 Task: For heading Use Caveat with light red berry 1 colour & Underline.  font size for heading18,  'Change the font style of data to'Comic Sans MS and font size to 9,  Change the alignment of both headline & data to Align center.  In the sheet  auditingSalesForecast
Action: Mouse moved to (136, 165)
Screenshot: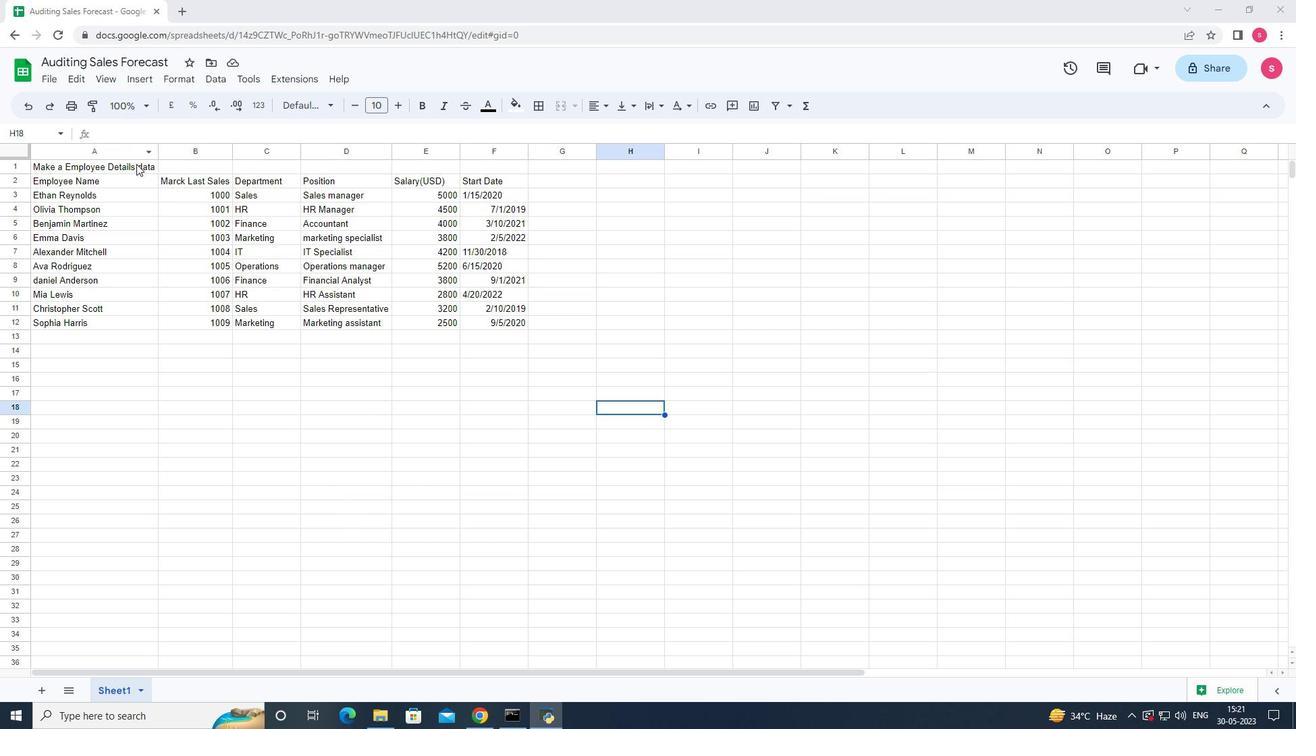 
Action: Mouse pressed left at (136, 165)
Screenshot: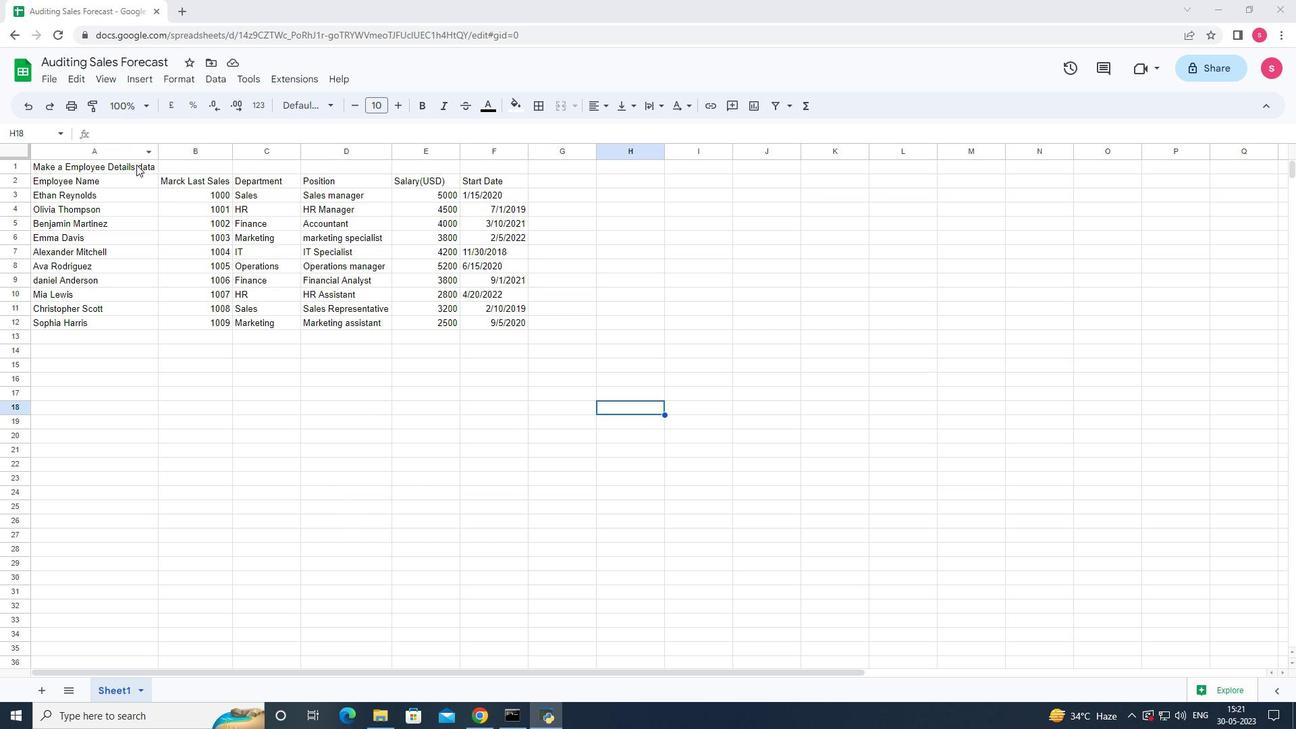 
Action: Mouse moved to (327, 102)
Screenshot: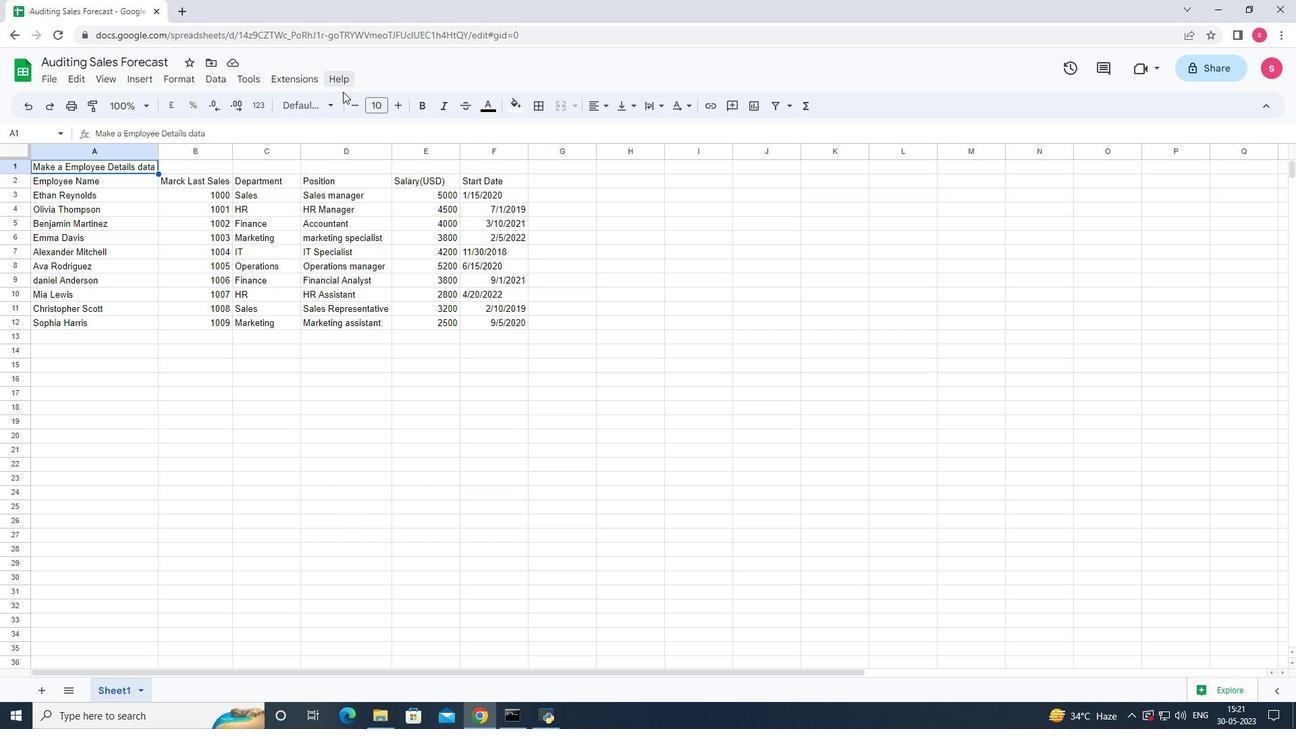 
Action: Mouse pressed left at (327, 102)
Screenshot: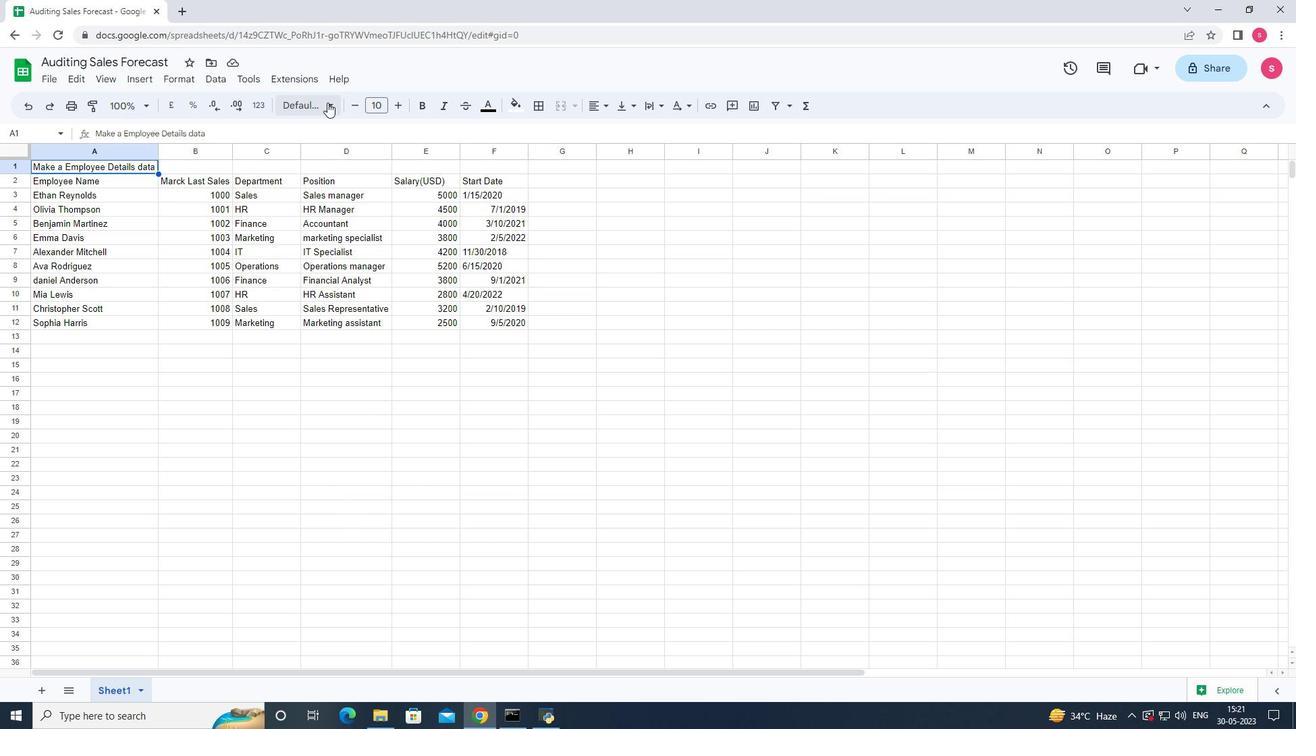 
Action: Mouse moved to (330, 413)
Screenshot: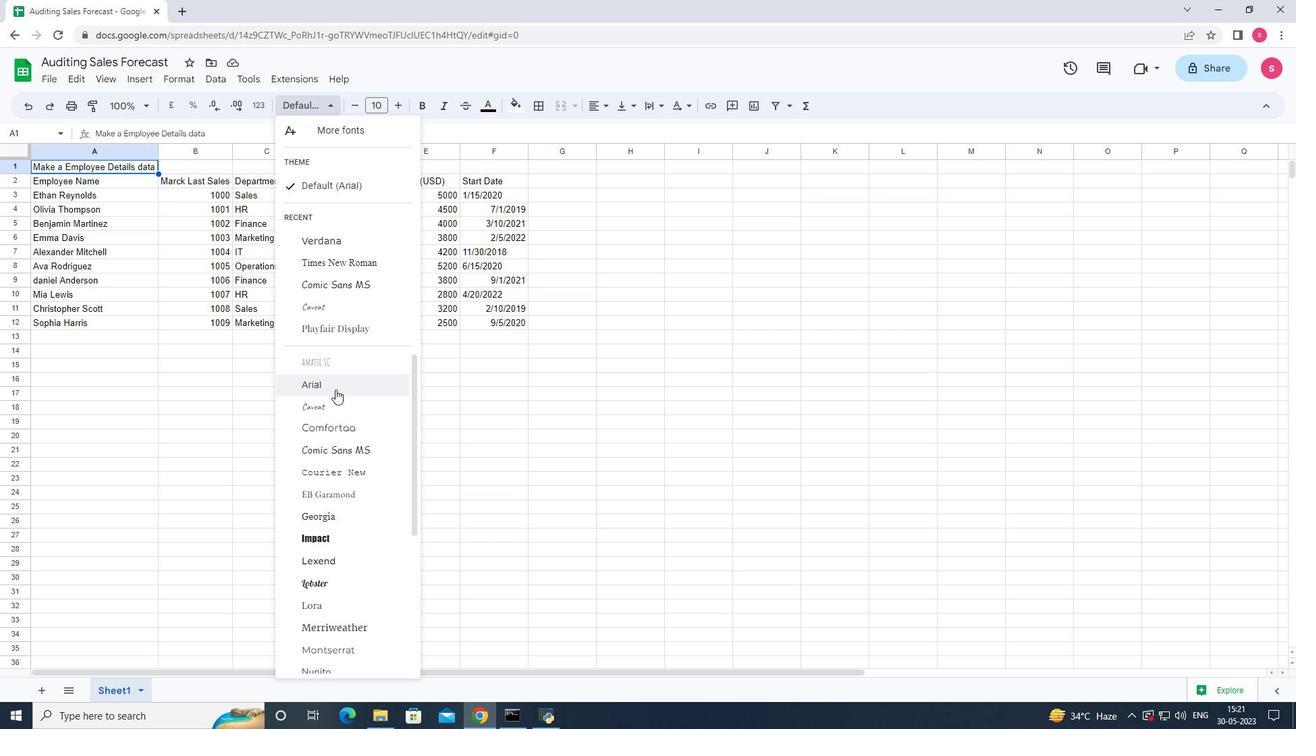 
Action: Mouse pressed left at (330, 413)
Screenshot: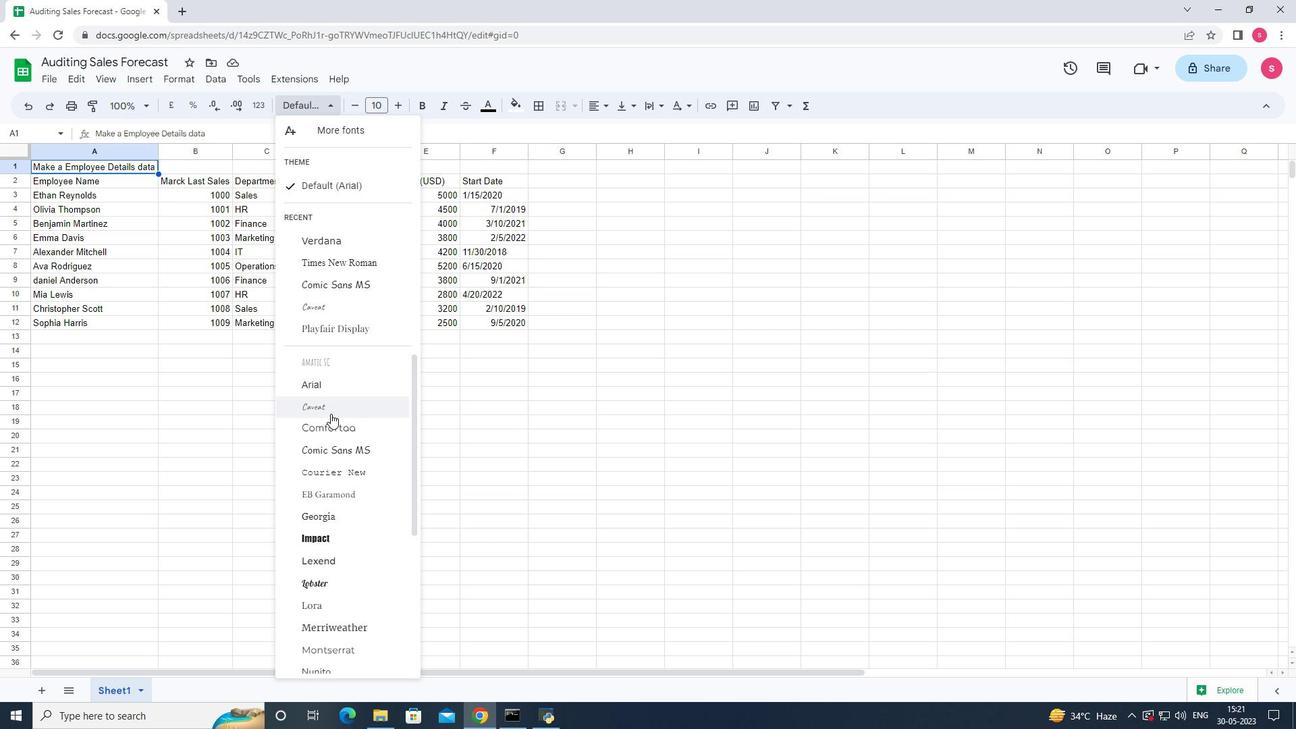 
Action: Mouse moved to (490, 109)
Screenshot: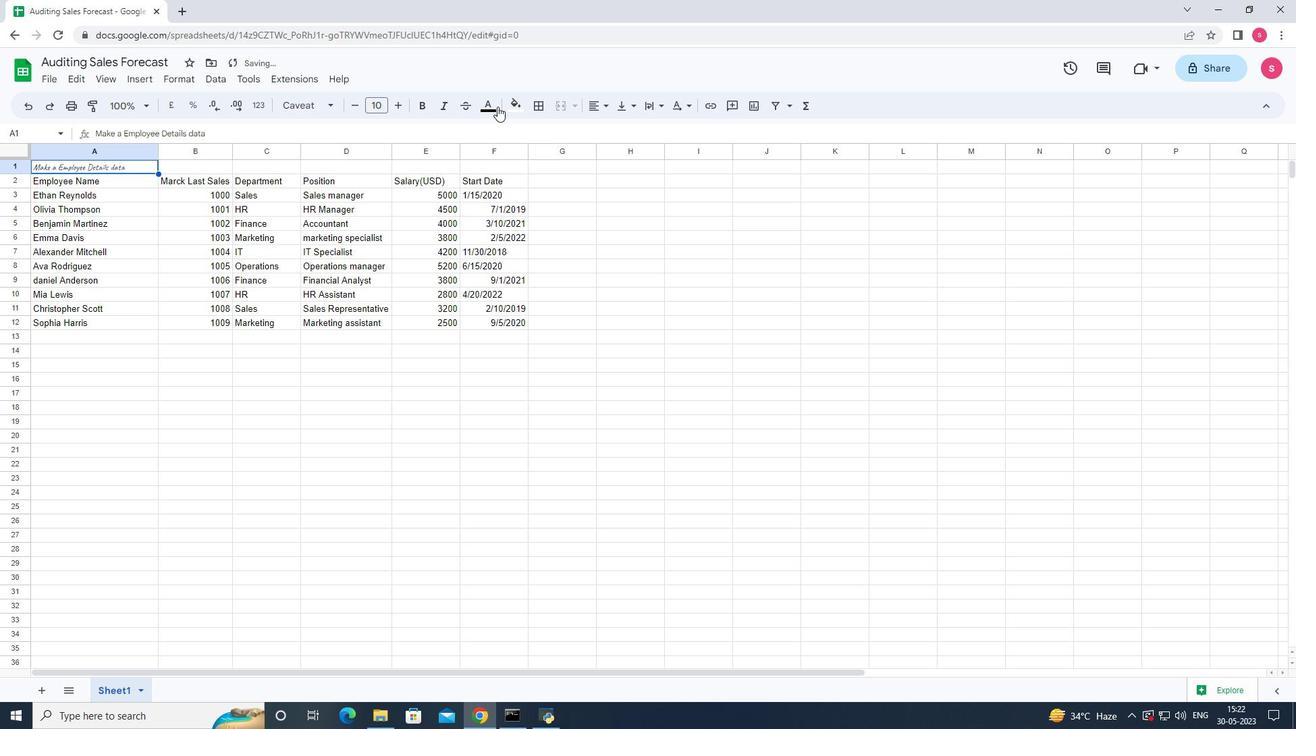 
Action: Mouse pressed left at (490, 109)
Screenshot: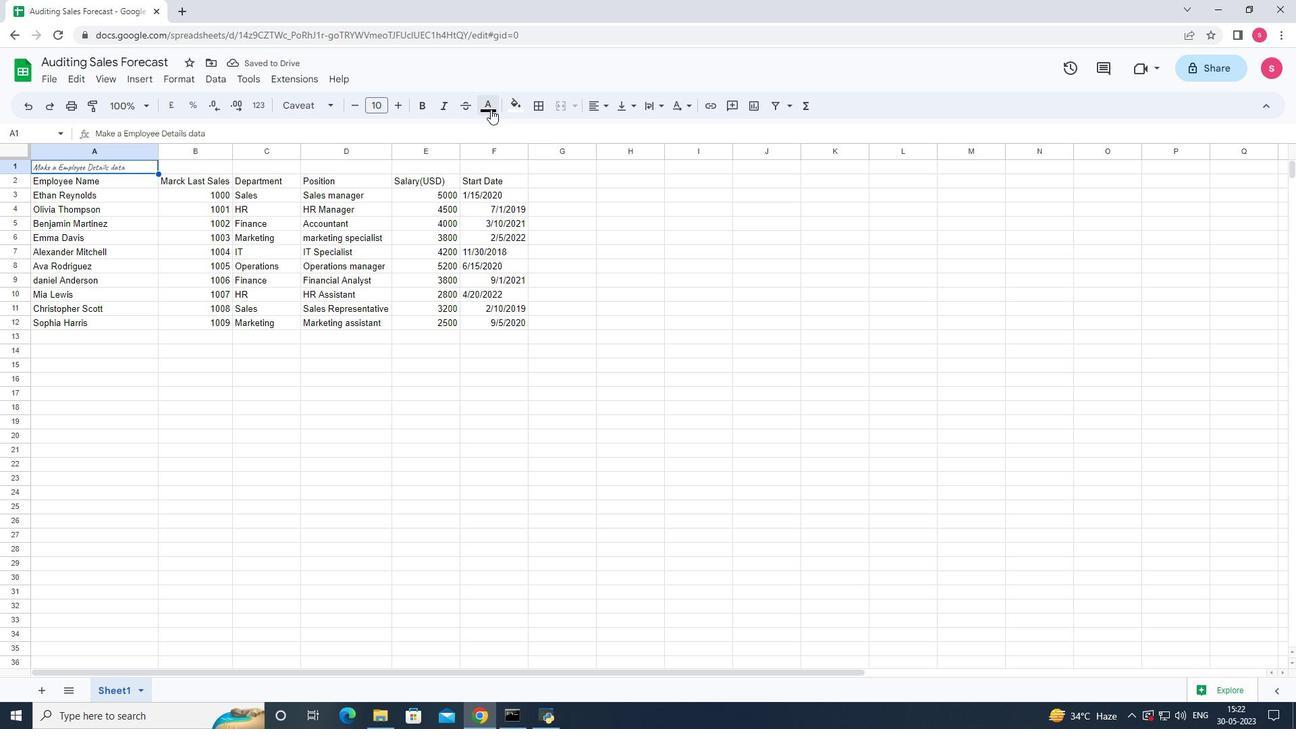 
Action: Mouse moved to (492, 212)
Screenshot: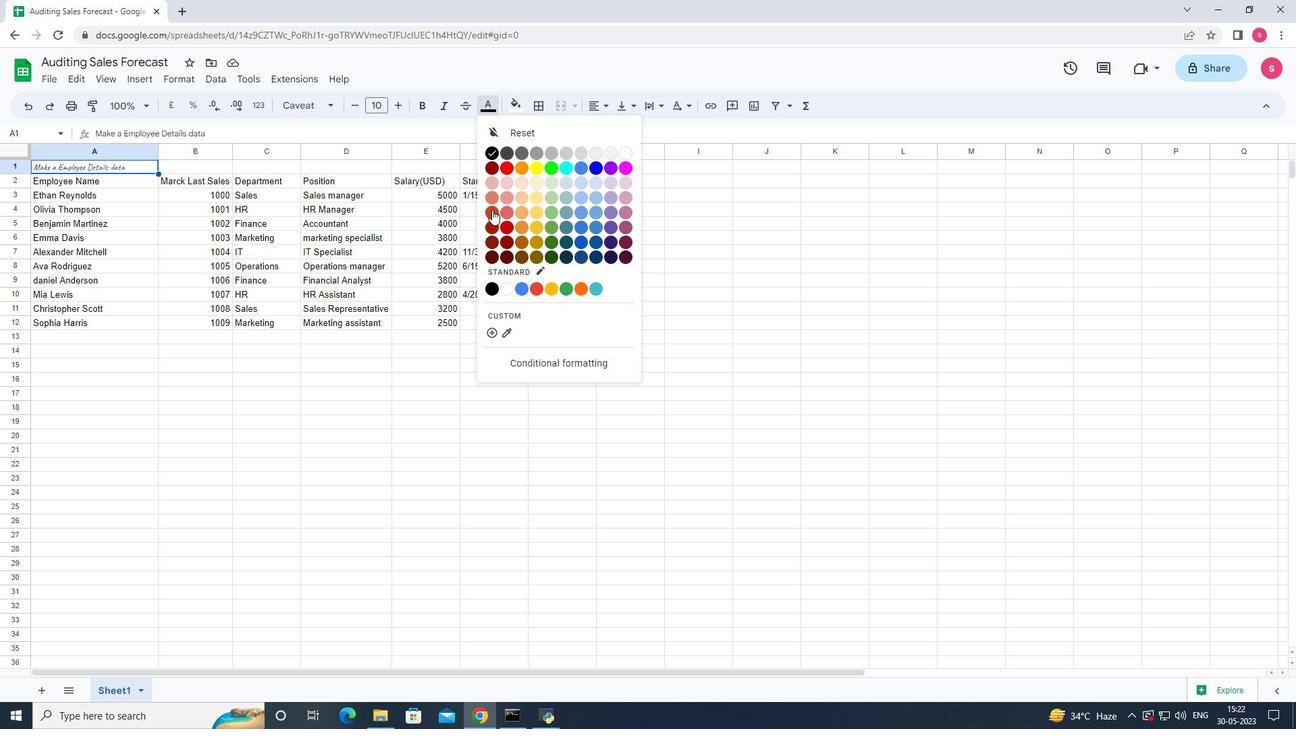
Action: Mouse pressed left at (492, 212)
Screenshot: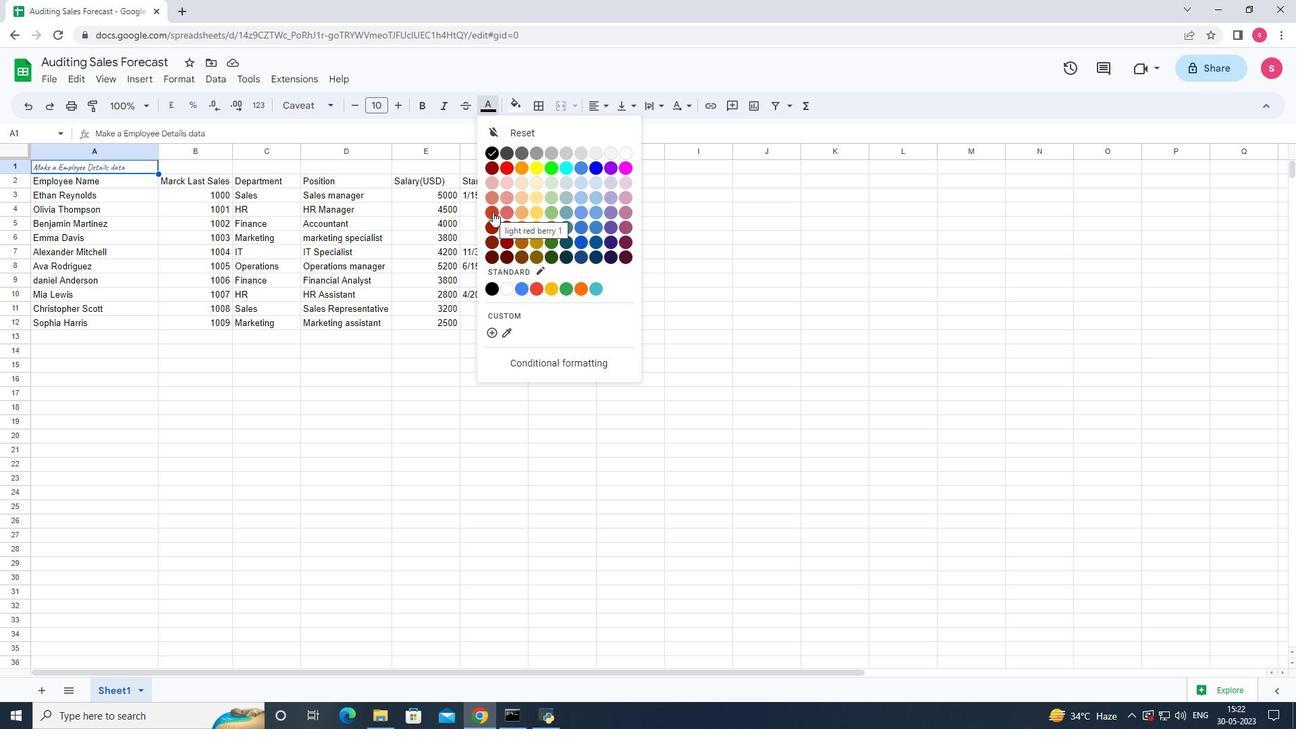 
Action: Mouse moved to (192, 72)
Screenshot: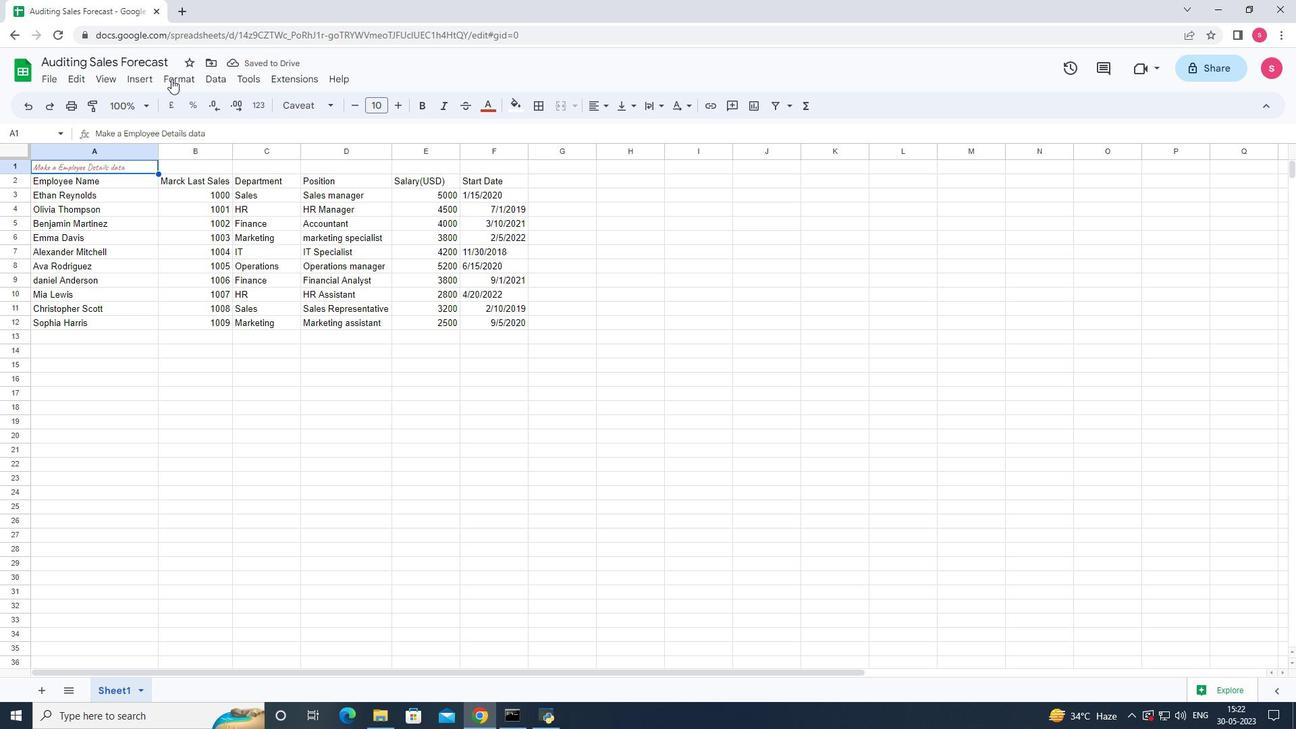 
Action: Mouse pressed left at (192, 72)
Screenshot: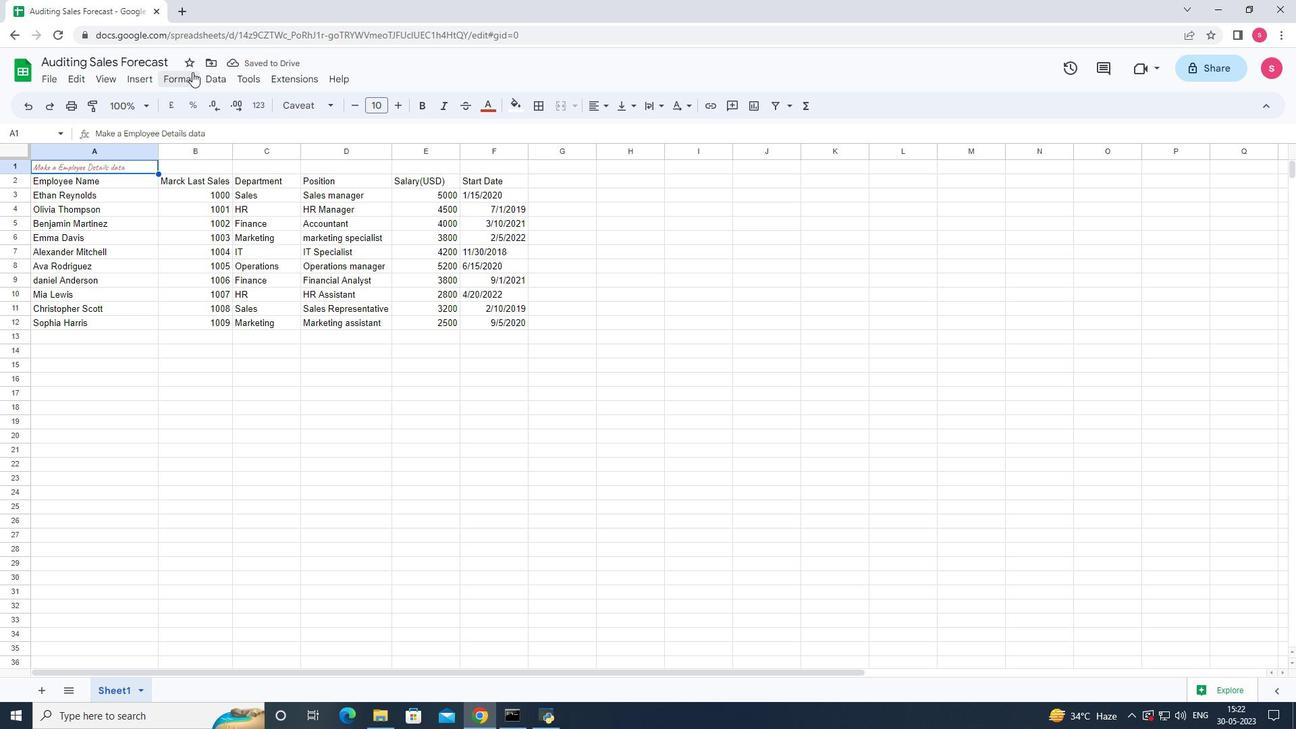 
Action: Mouse moved to (191, 151)
Screenshot: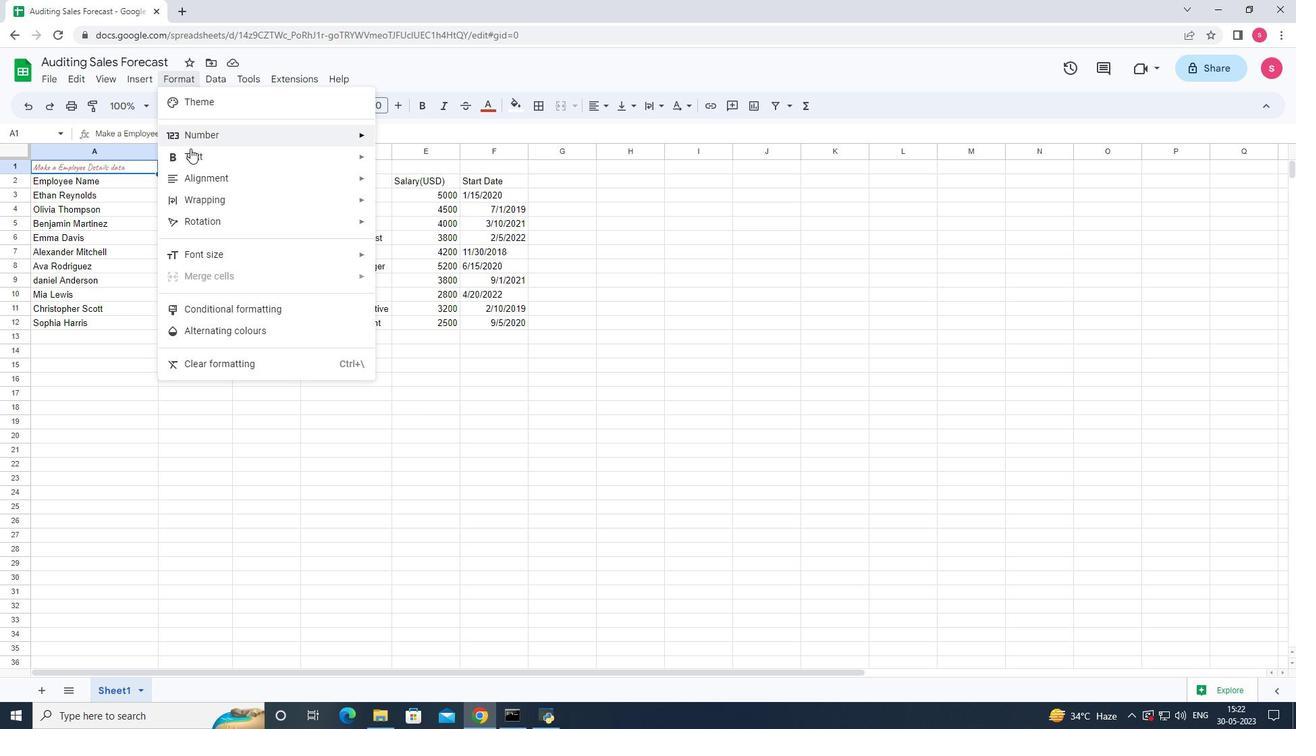 
Action: Mouse pressed left at (191, 151)
Screenshot: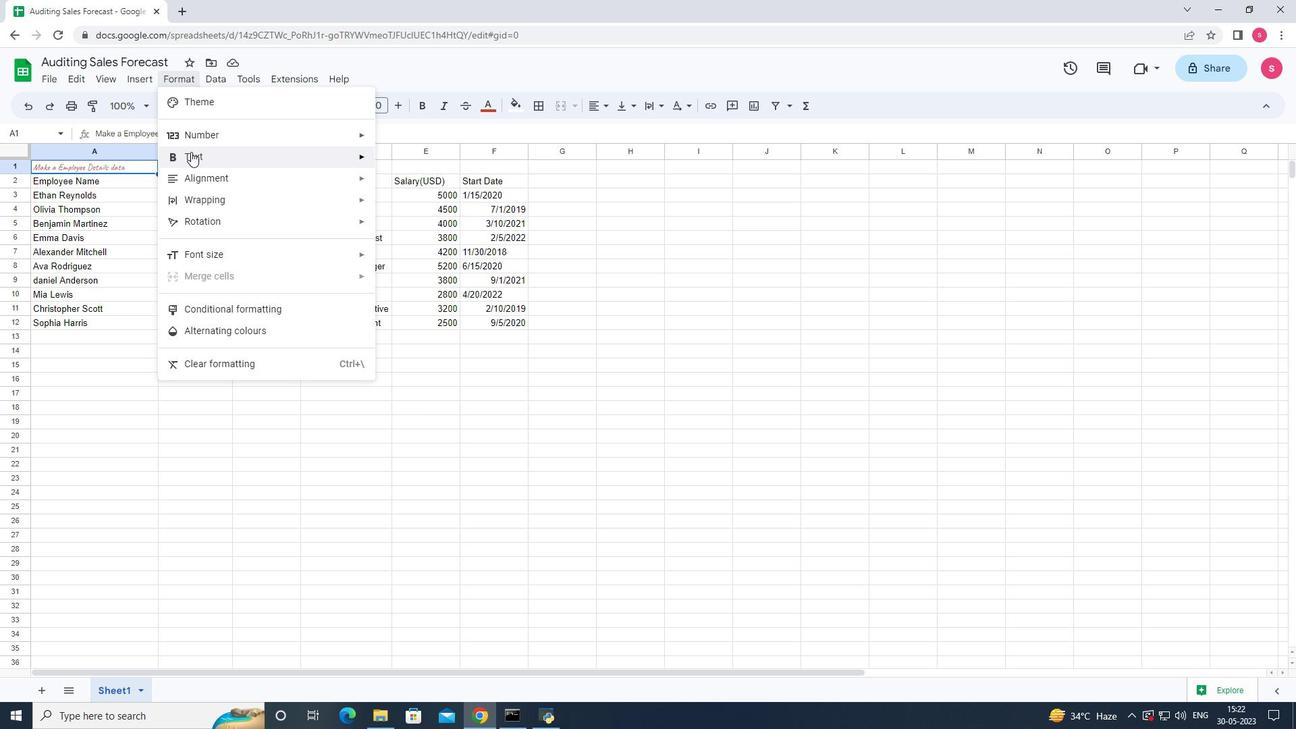 
Action: Mouse moved to (439, 205)
Screenshot: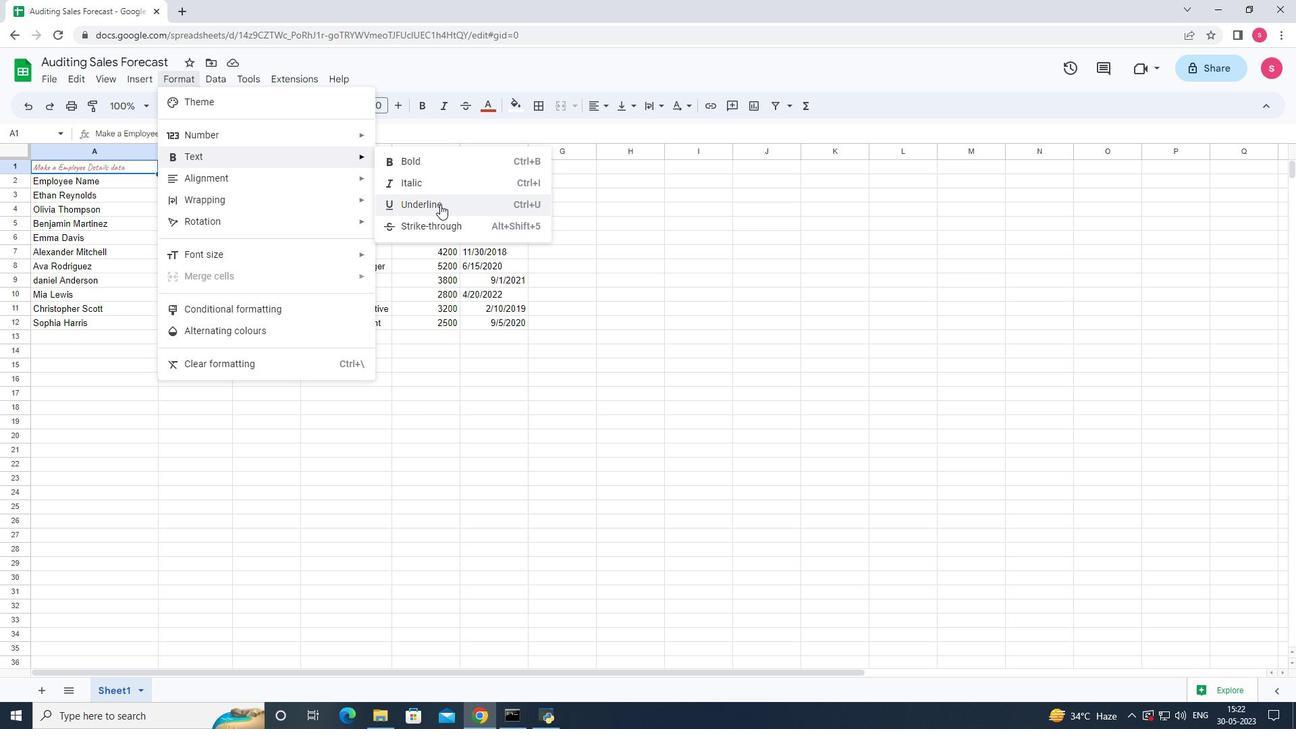 
Action: Mouse pressed left at (439, 205)
Screenshot: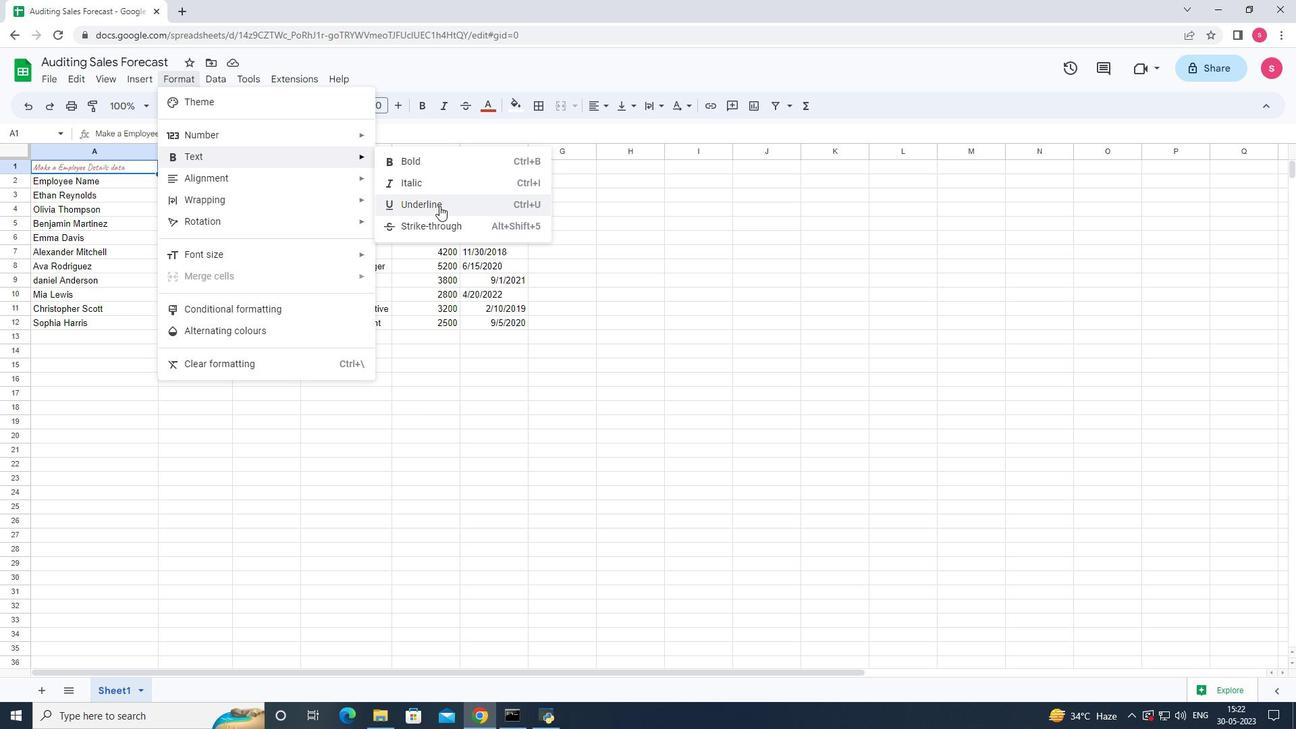 
Action: Mouse moved to (398, 108)
Screenshot: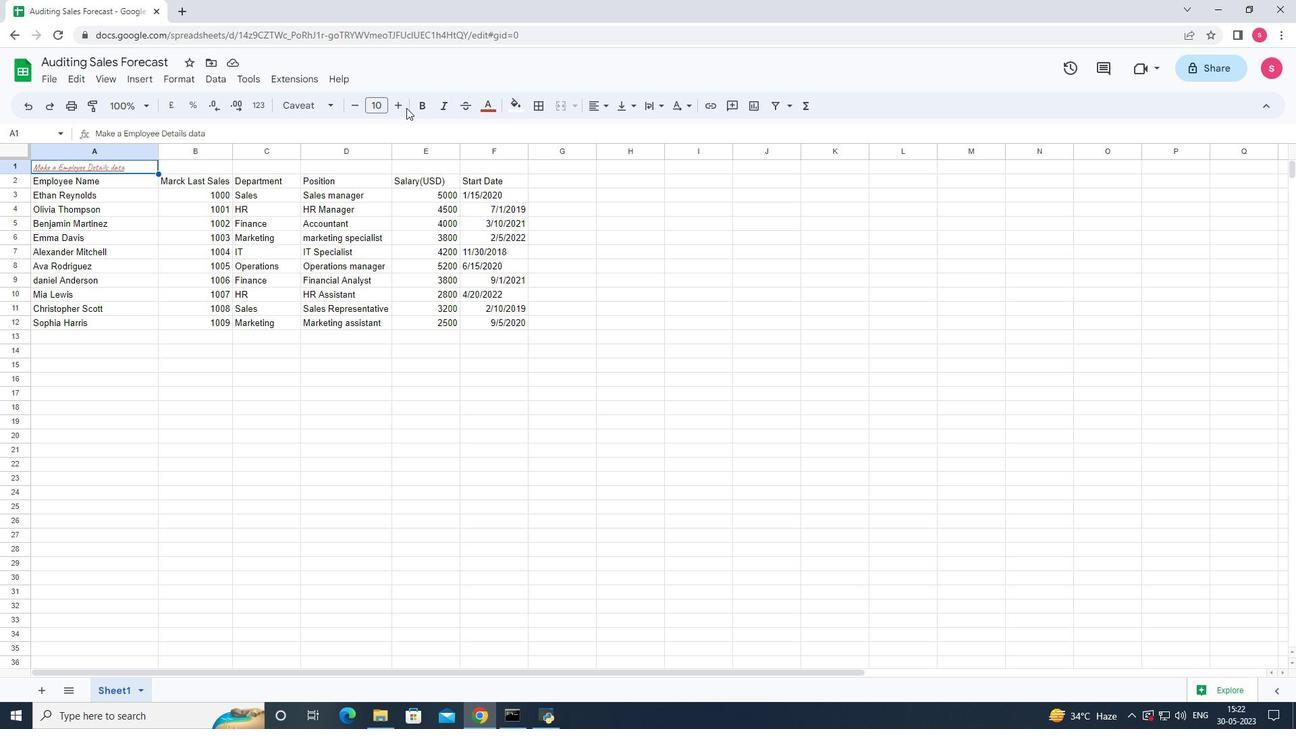 
Action: Mouse pressed left at (398, 108)
Screenshot: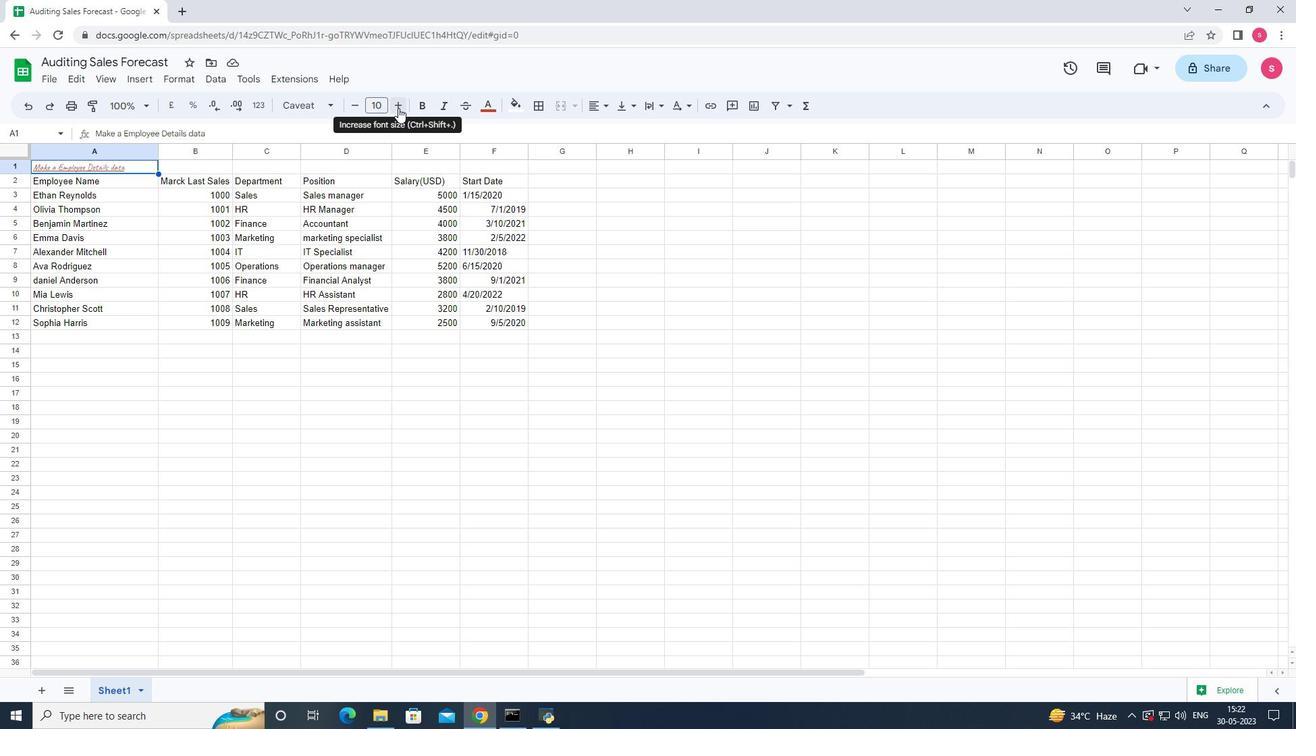 
Action: Mouse pressed left at (398, 108)
Screenshot: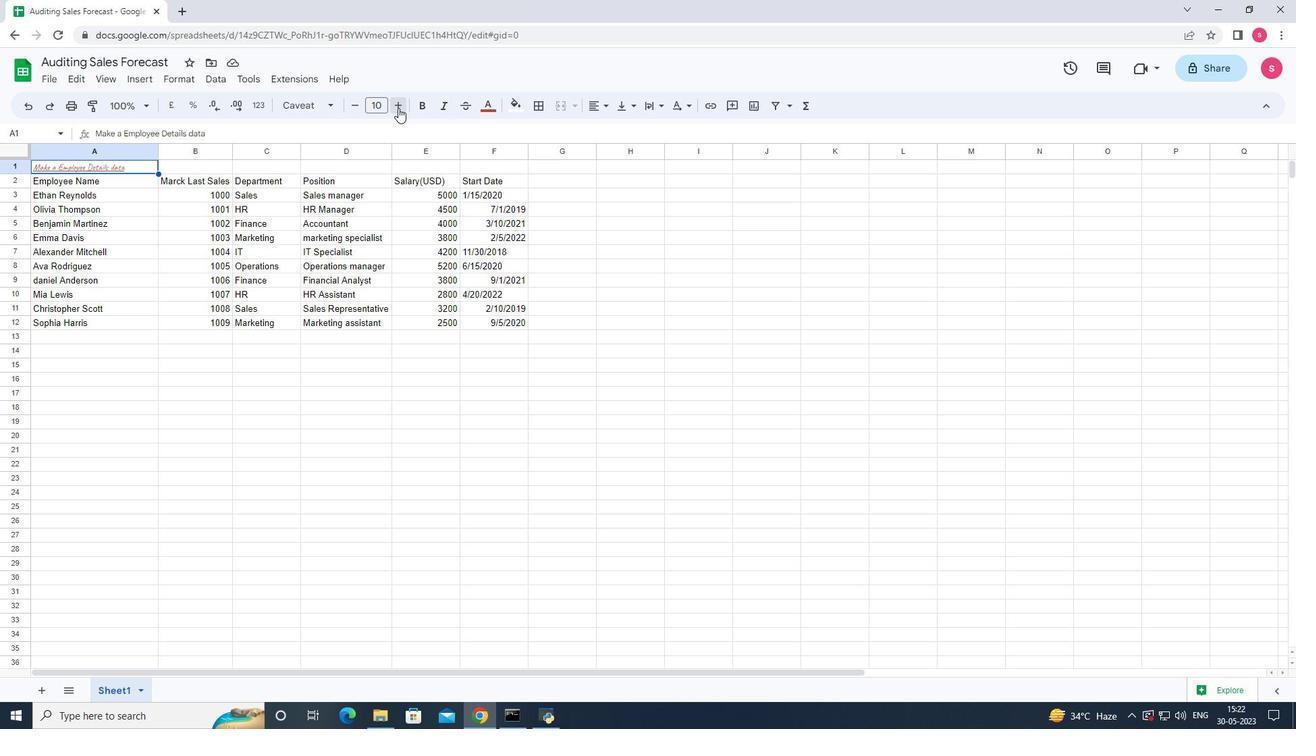
Action: Mouse pressed left at (398, 108)
Screenshot: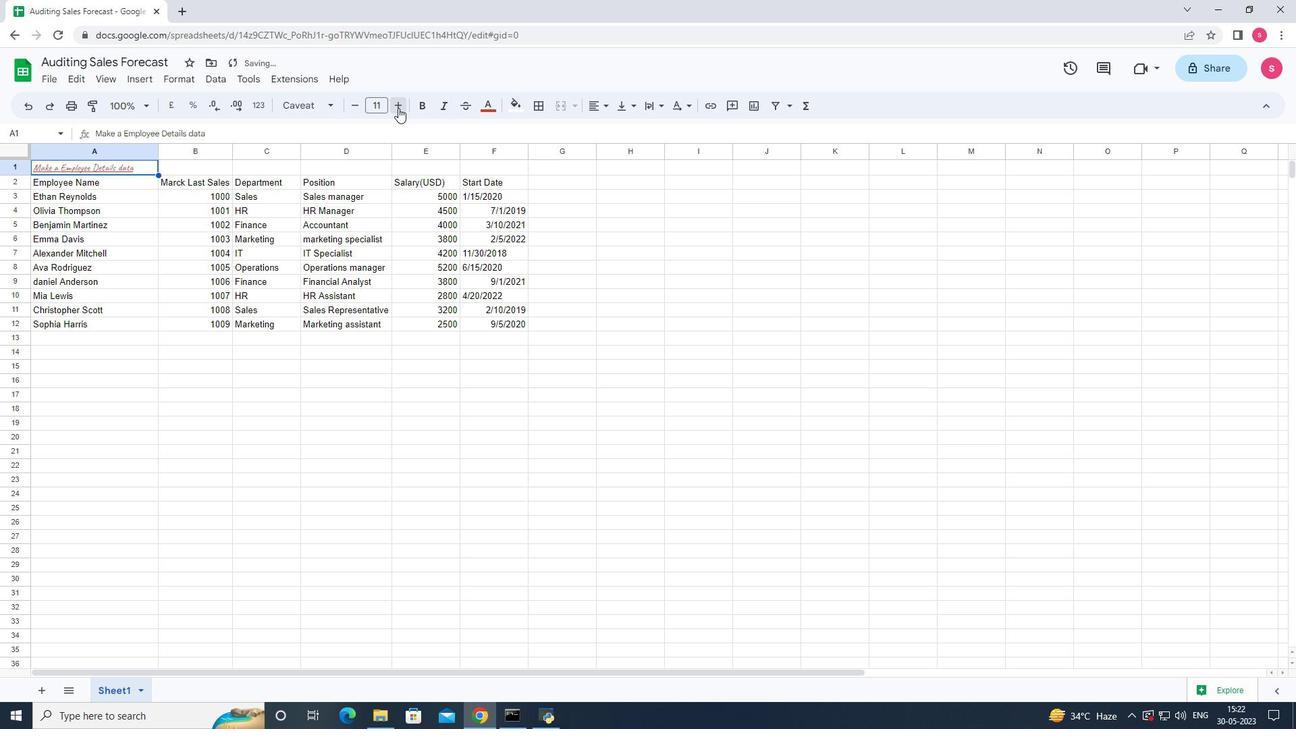 
Action: Mouse pressed left at (398, 108)
Screenshot: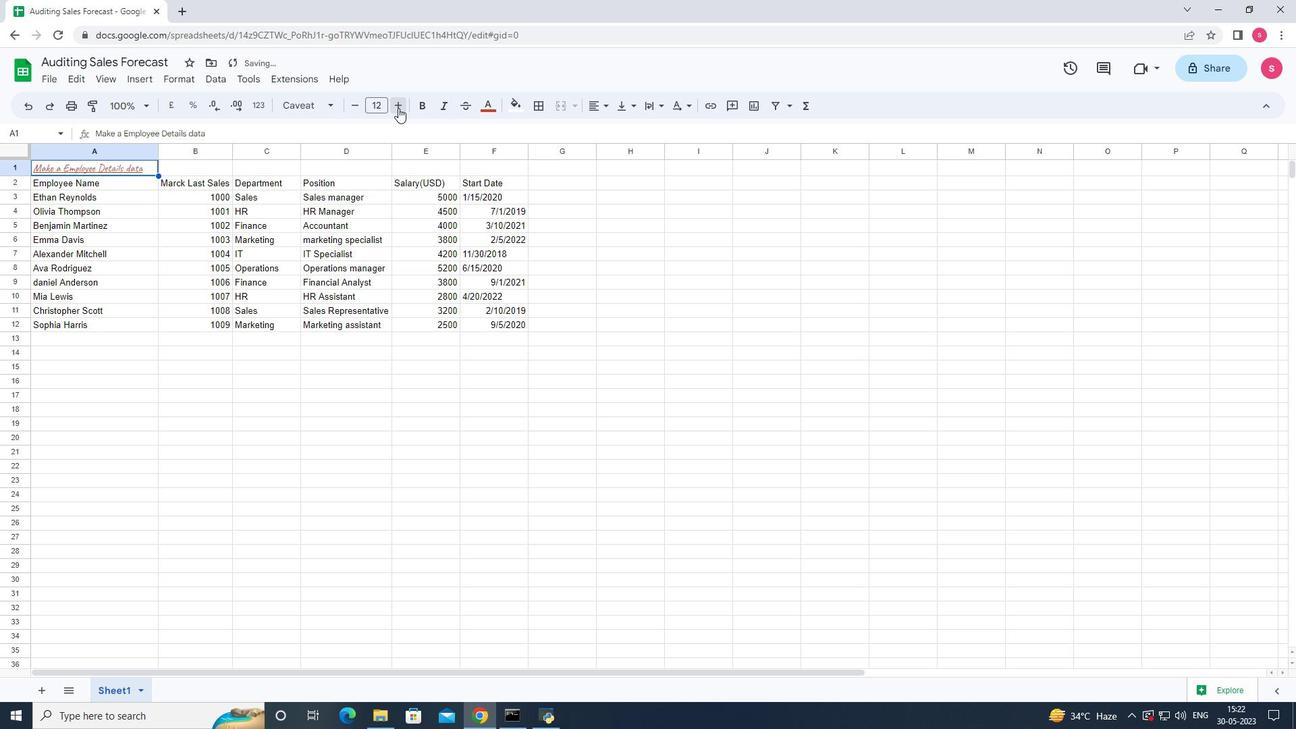 
Action: Mouse pressed left at (398, 108)
Screenshot: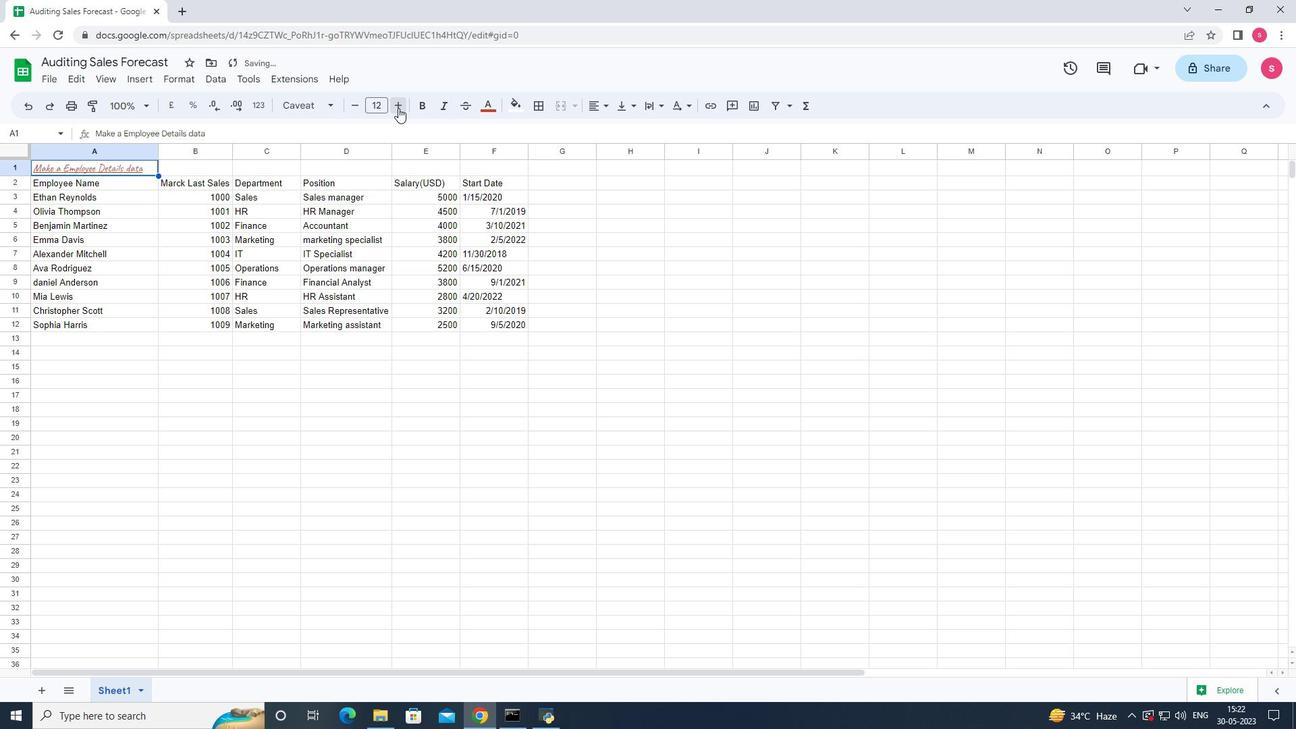 
Action: Mouse pressed left at (398, 108)
Screenshot: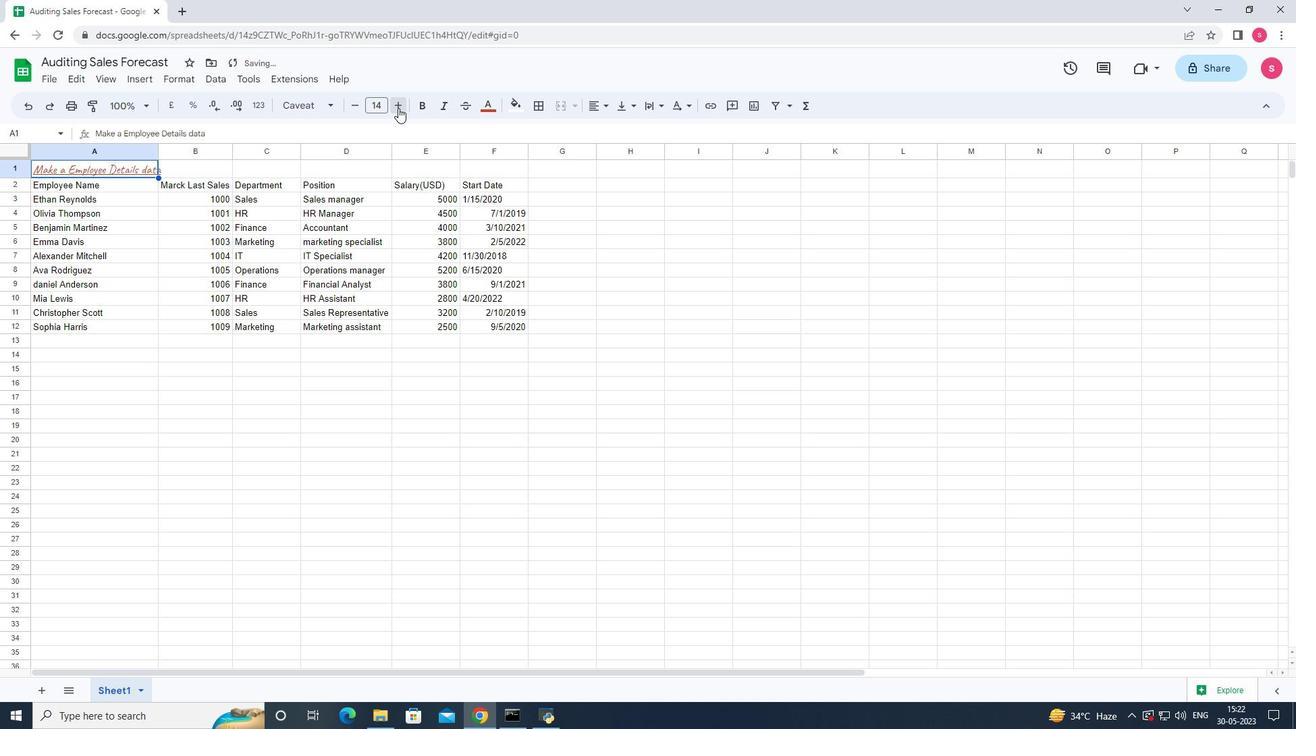 
Action: Mouse pressed left at (398, 108)
Screenshot: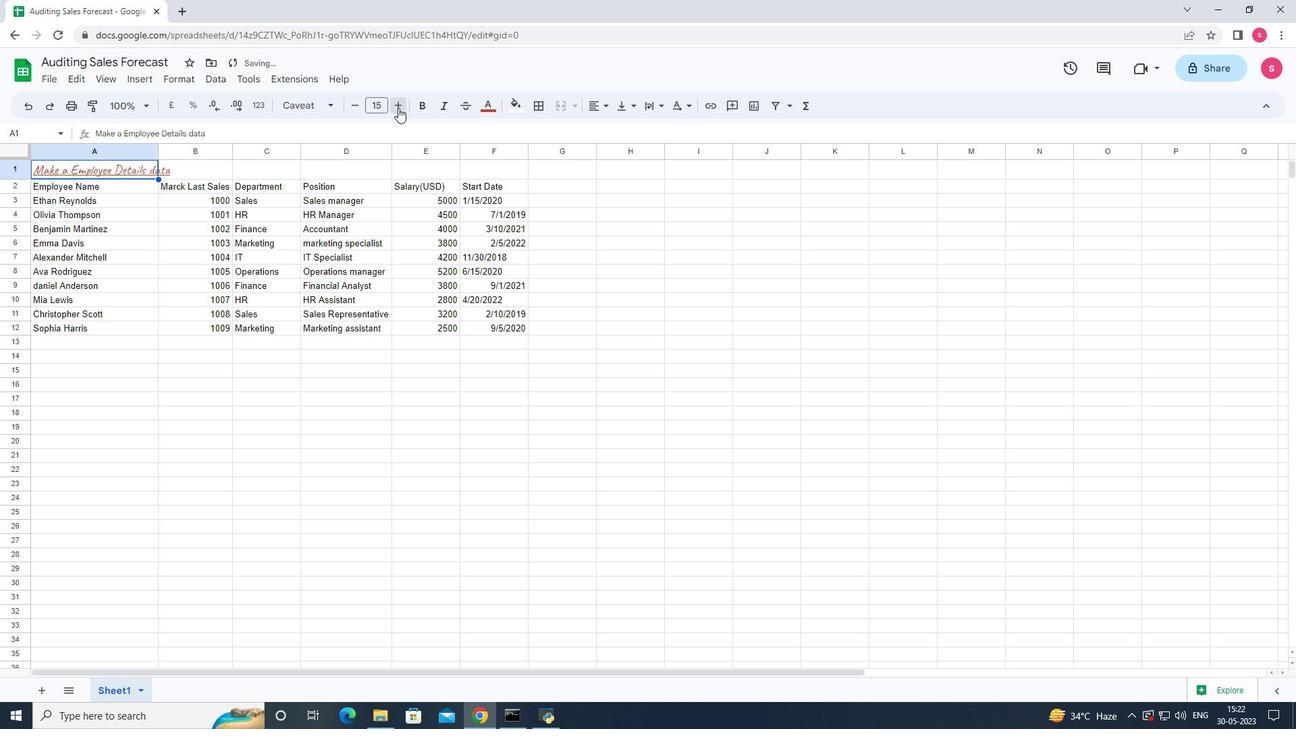 
Action: Mouse pressed left at (398, 108)
Screenshot: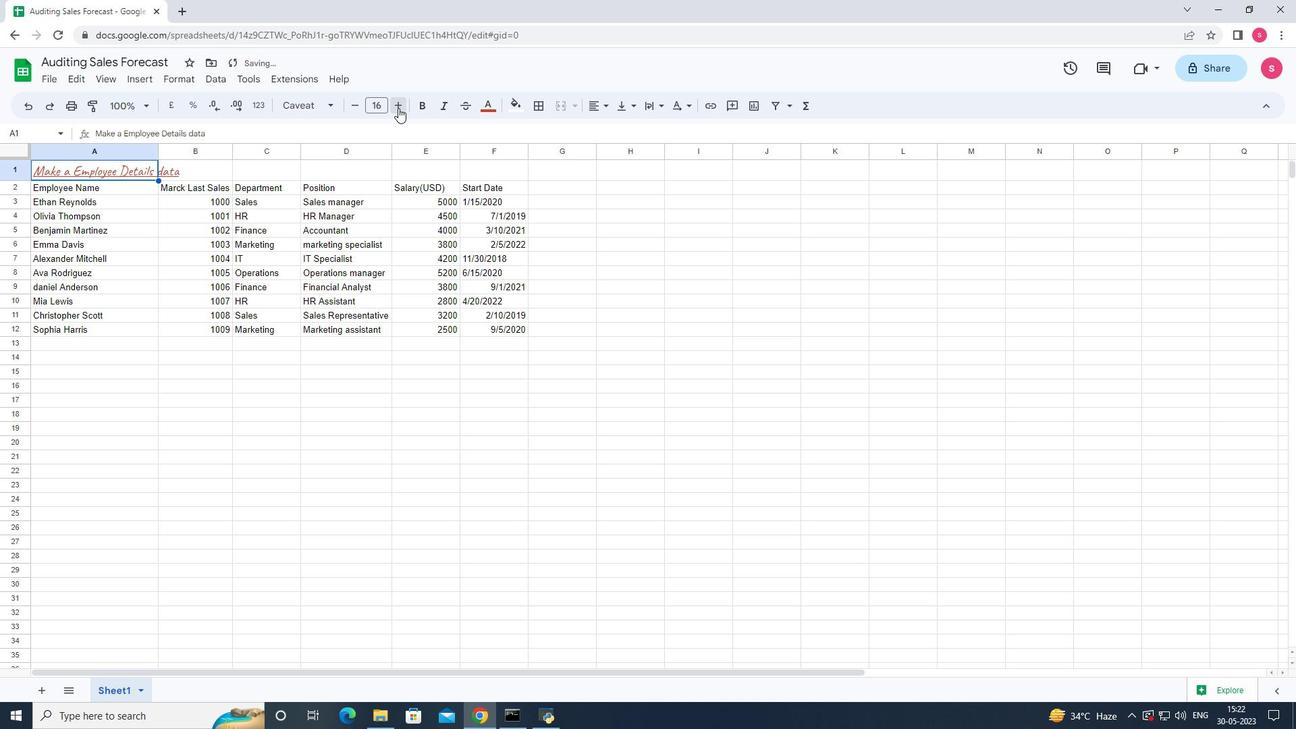 
Action: Mouse pressed left at (398, 108)
Screenshot: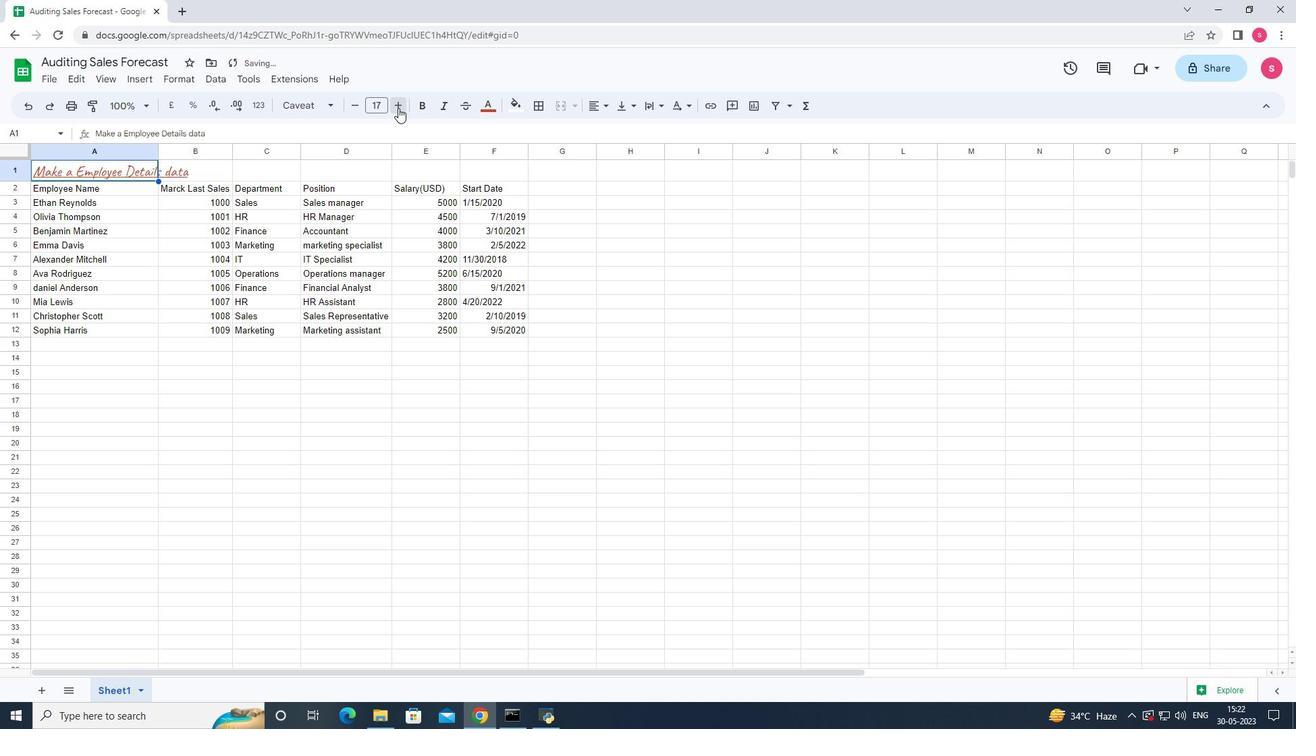 
Action: Mouse moved to (353, 111)
Screenshot: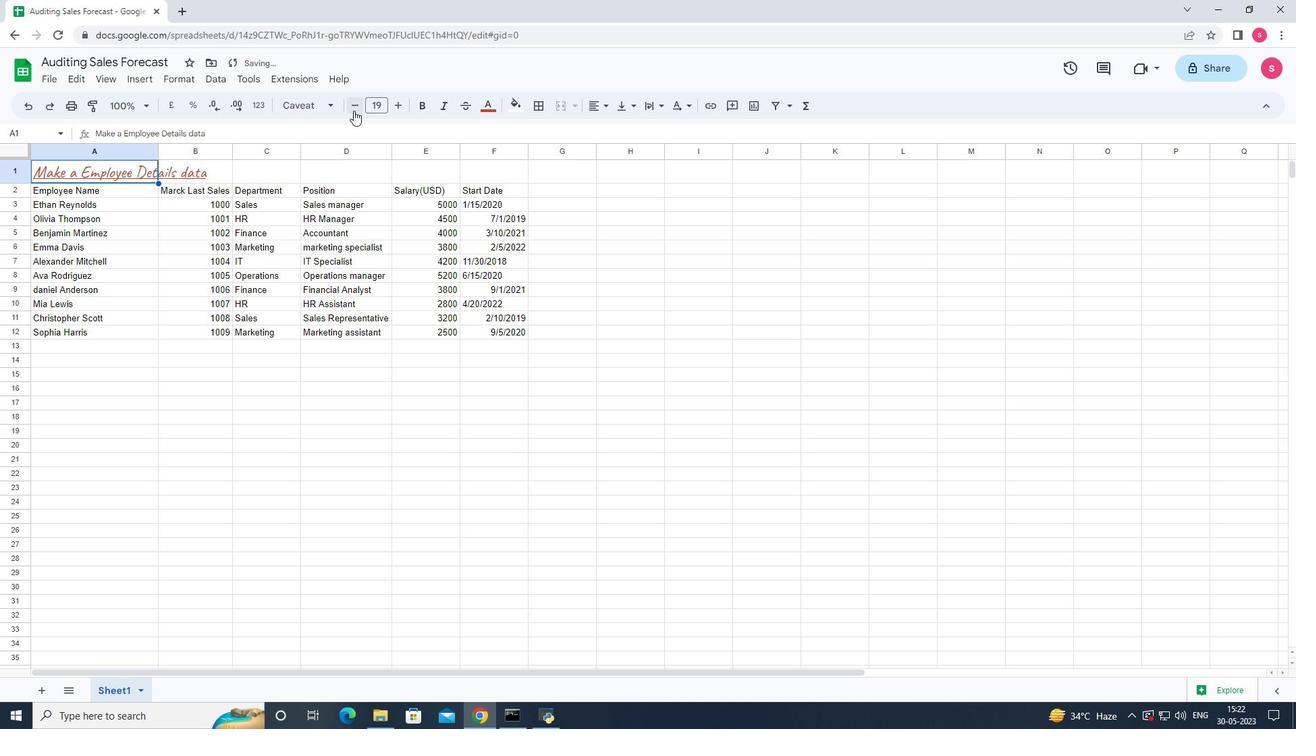 
Action: Mouse pressed left at (353, 111)
Screenshot: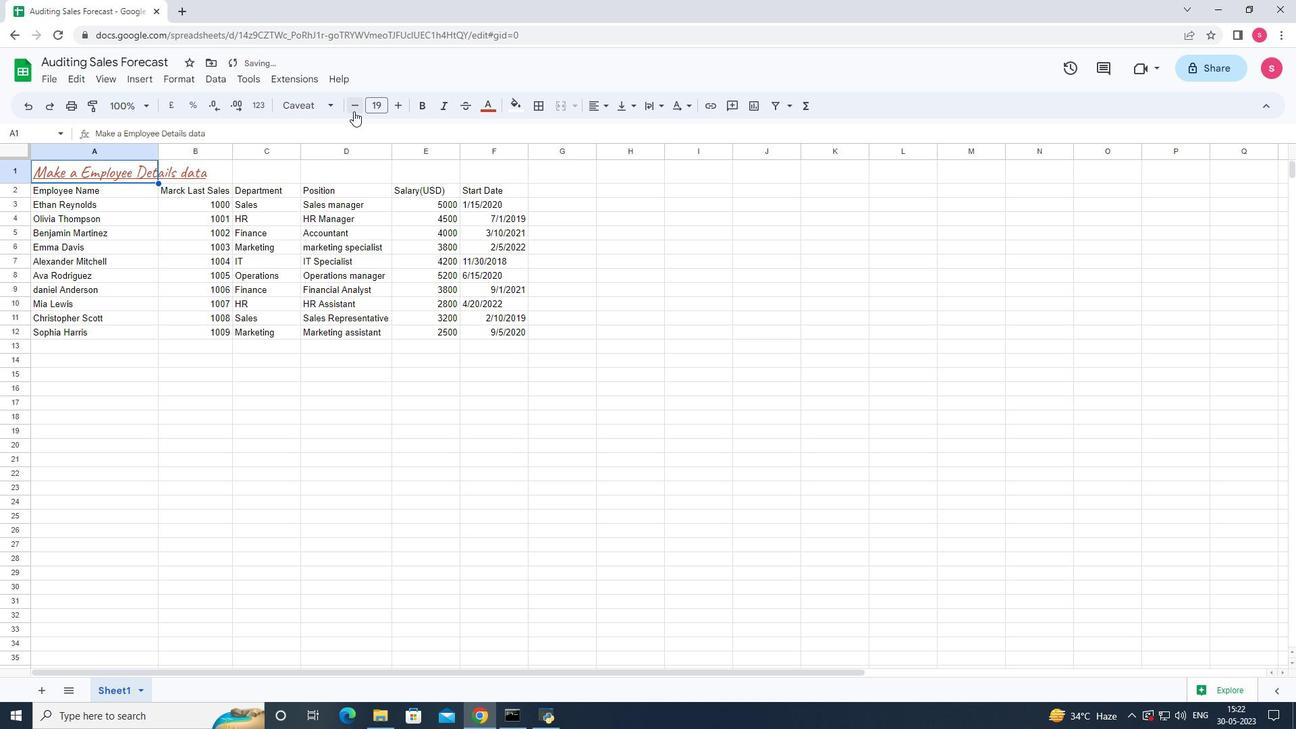 
Action: Mouse moved to (205, 216)
Screenshot: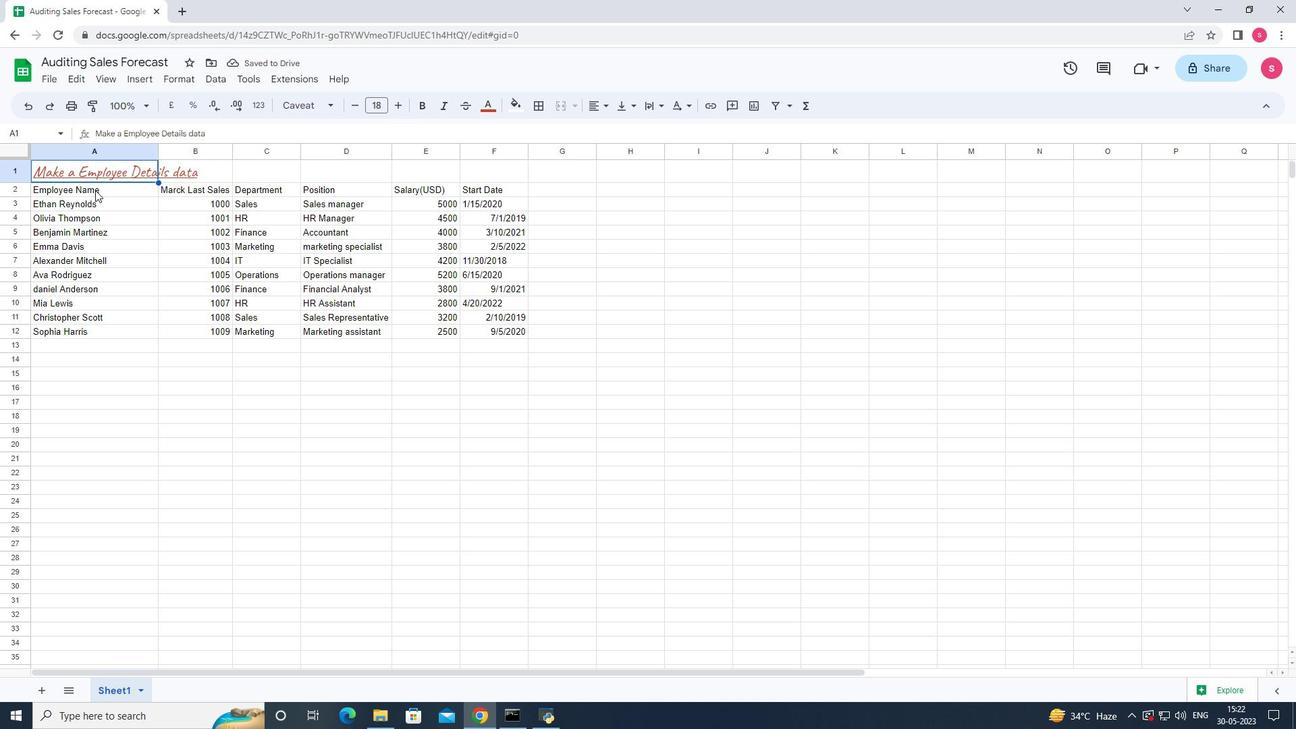 
Action: Mouse pressed left at (102, 188)
Screenshot: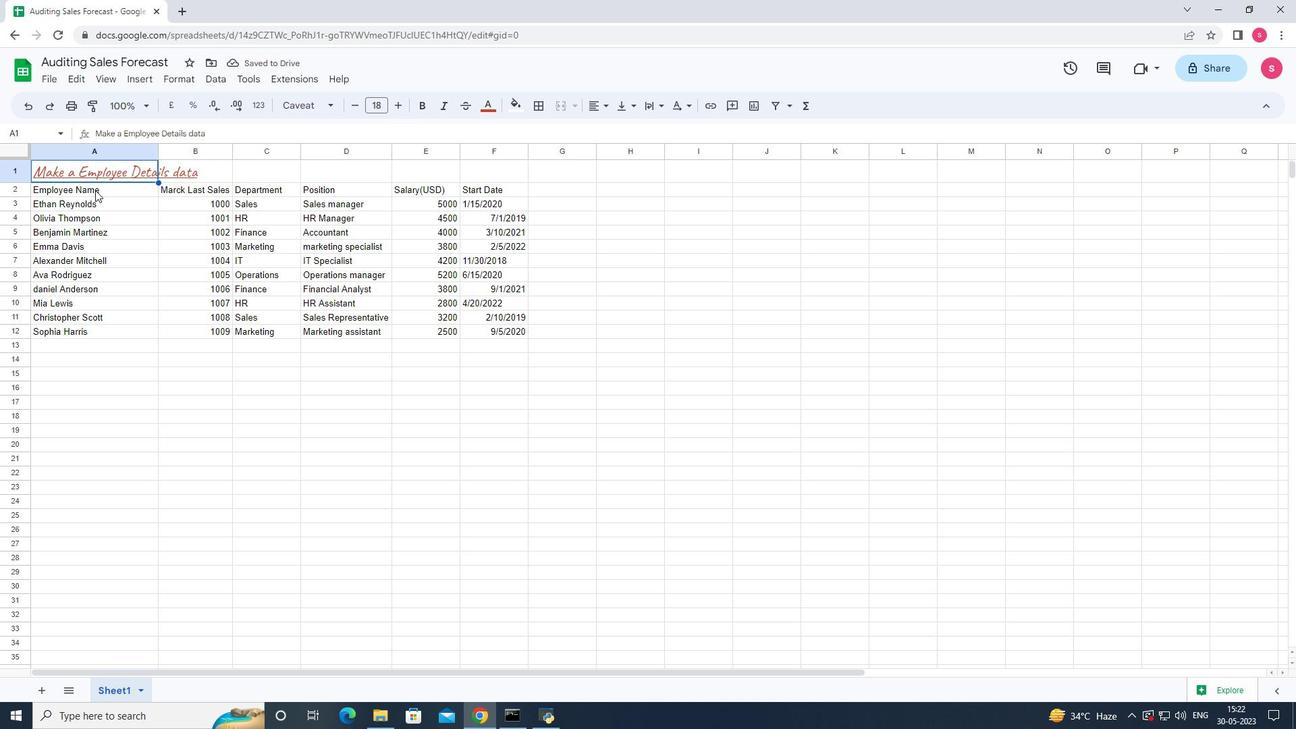 
Action: Mouse moved to (329, 103)
Screenshot: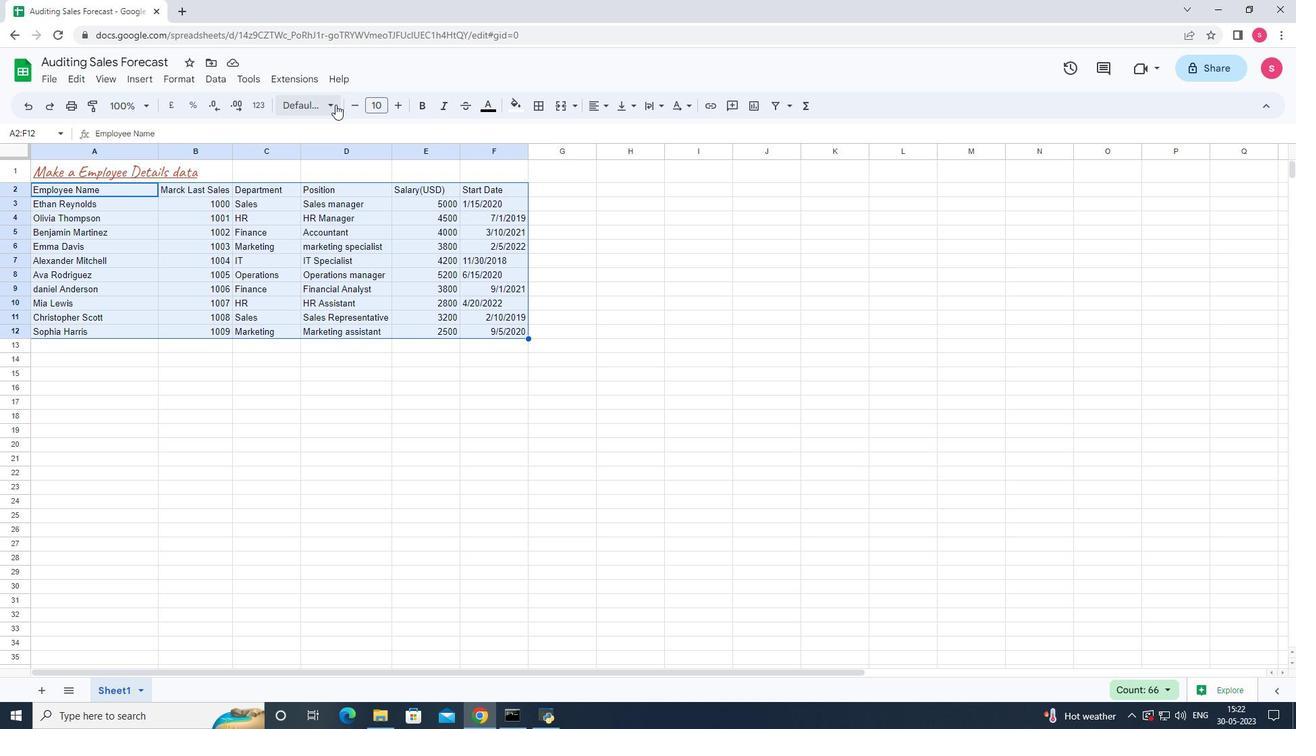 
Action: Mouse pressed left at (329, 103)
Screenshot: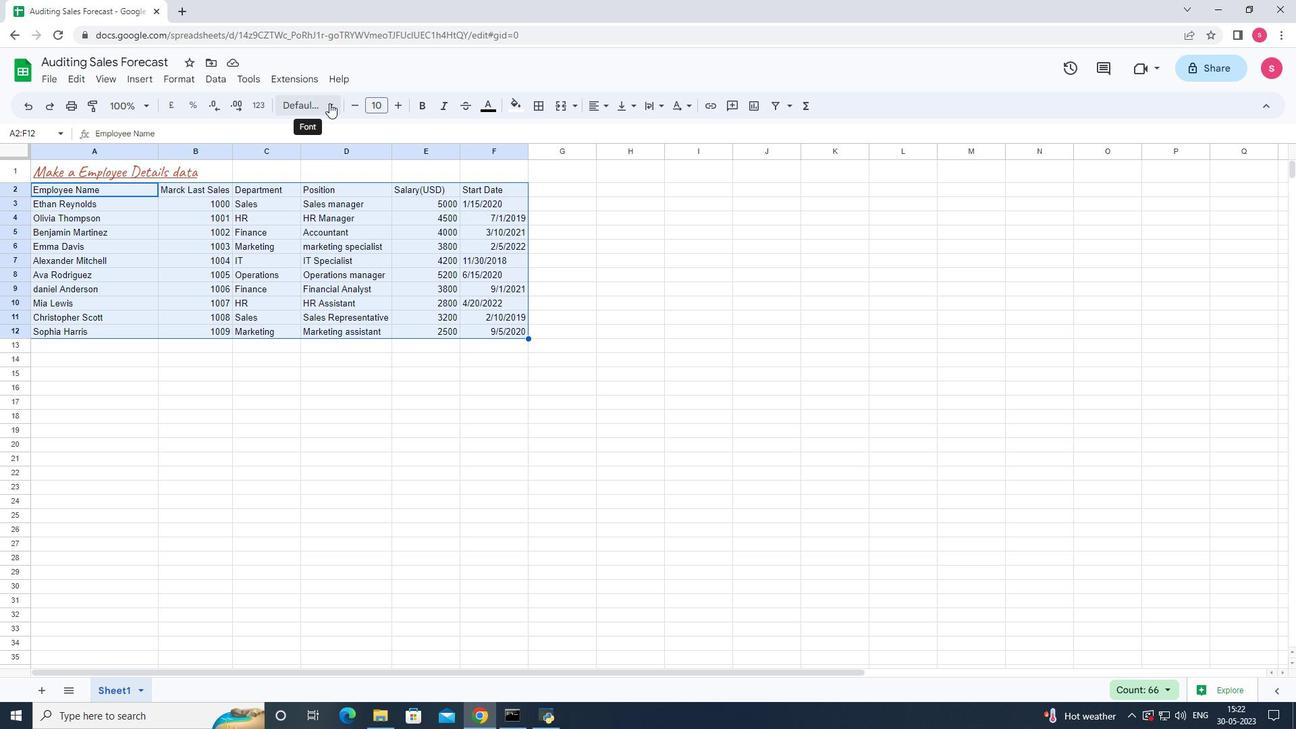 
Action: Mouse moved to (362, 451)
Screenshot: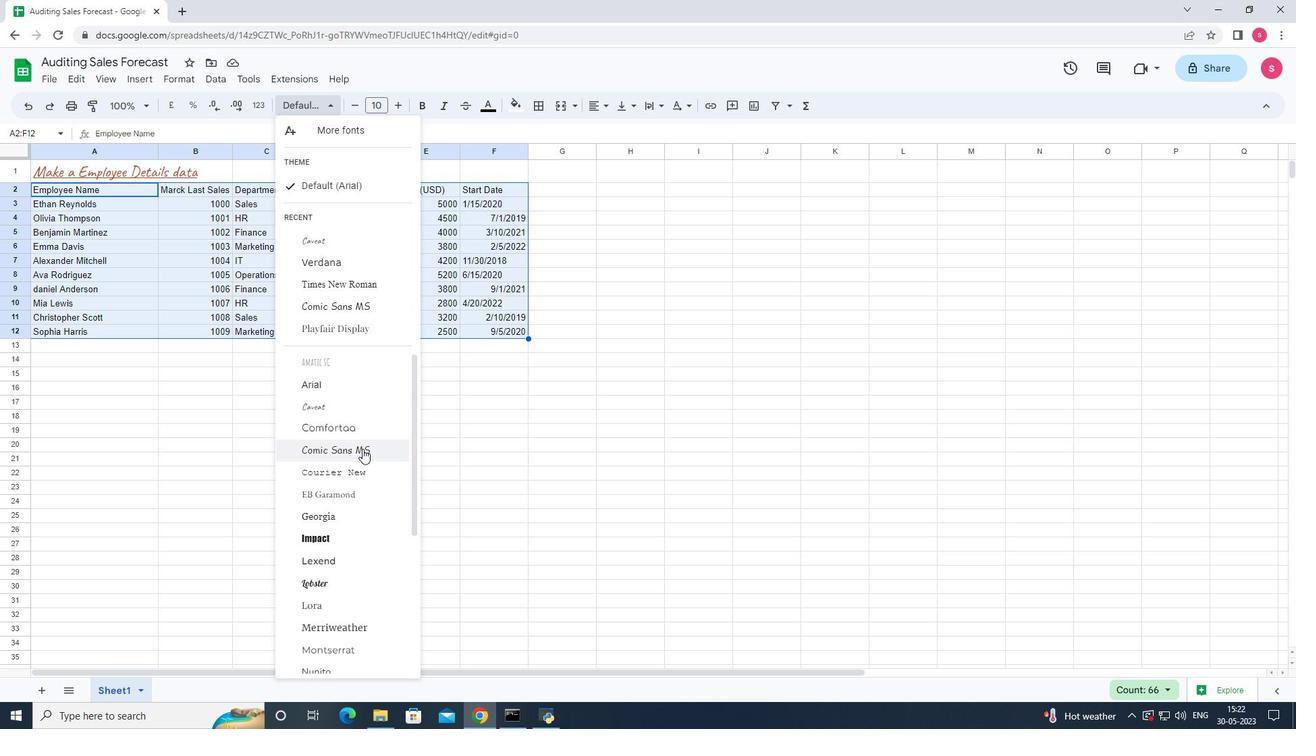 
Action: Mouse pressed left at (362, 451)
Screenshot: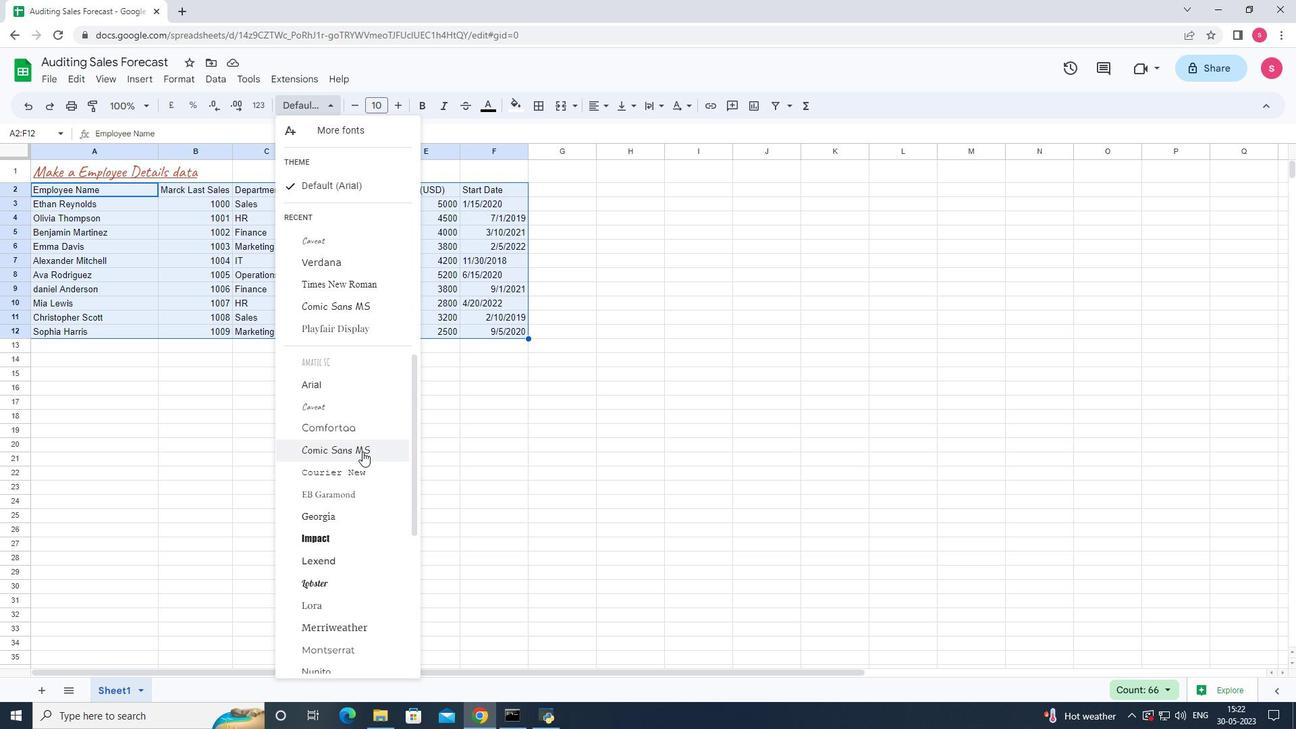 
Action: Mouse moved to (357, 106)
Screenshot: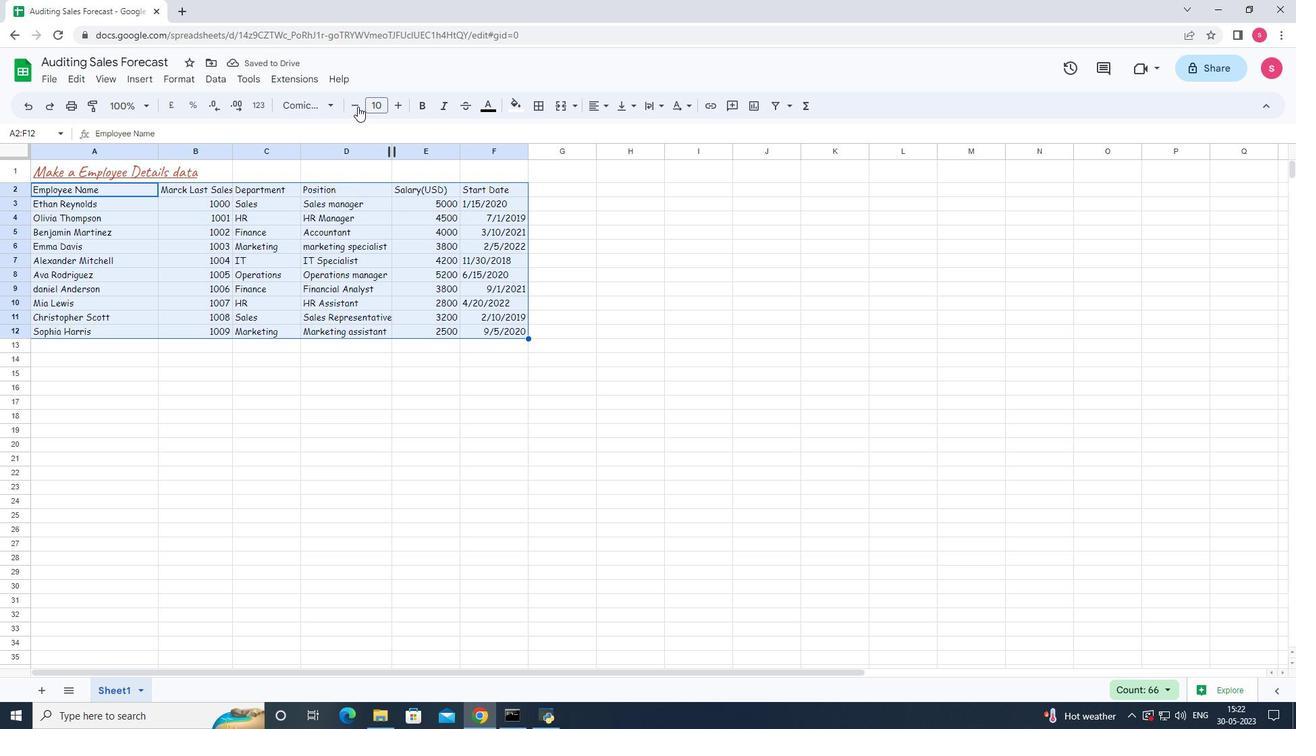 
Action: Mouse pressed left at (357, 106)
Screenshot: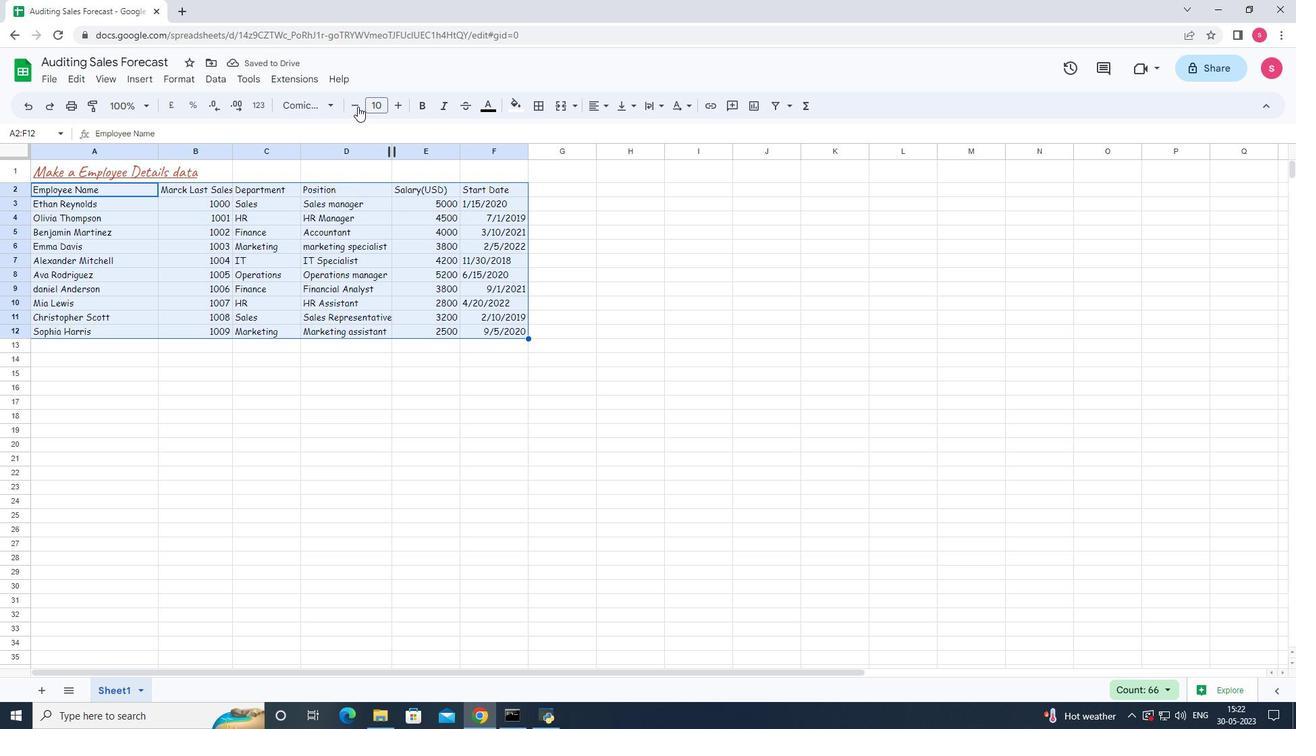 
Action: Mouse moved to (102, 169)
Screenshot: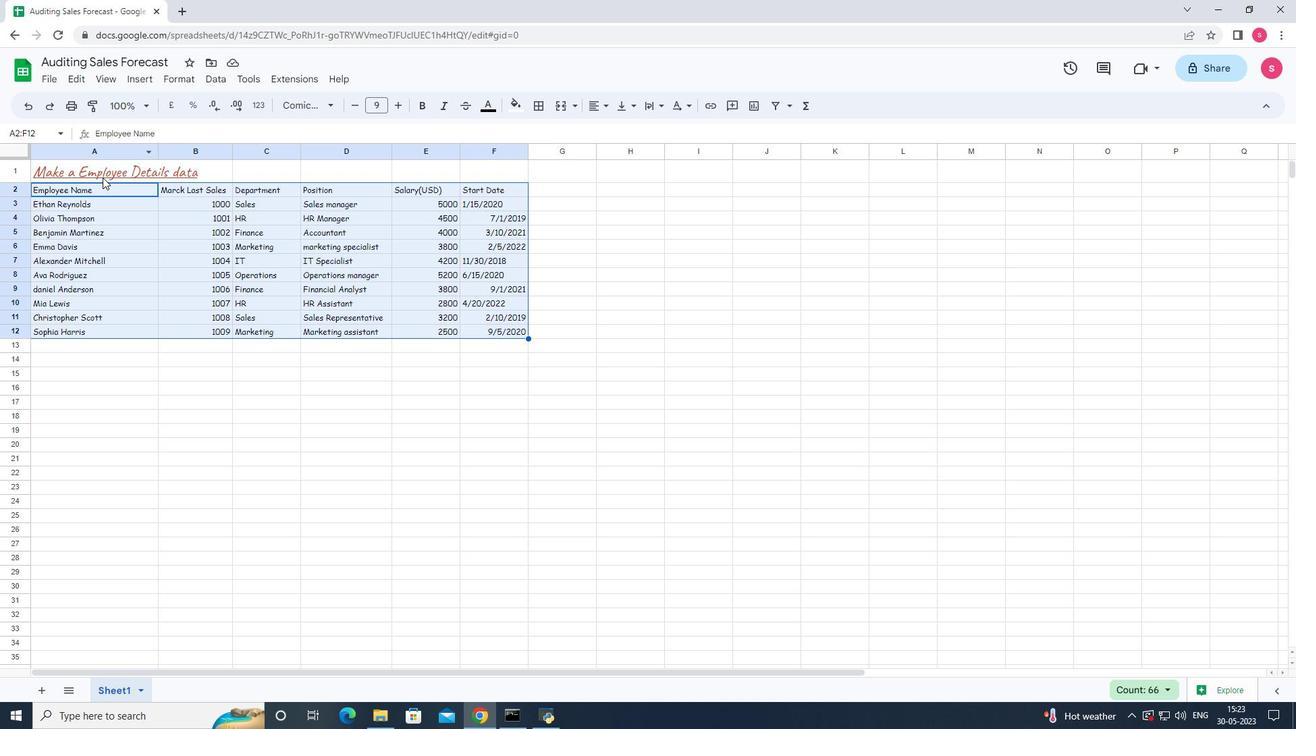 
Action: Mouse pressed left at (102, 169)
Screenshot: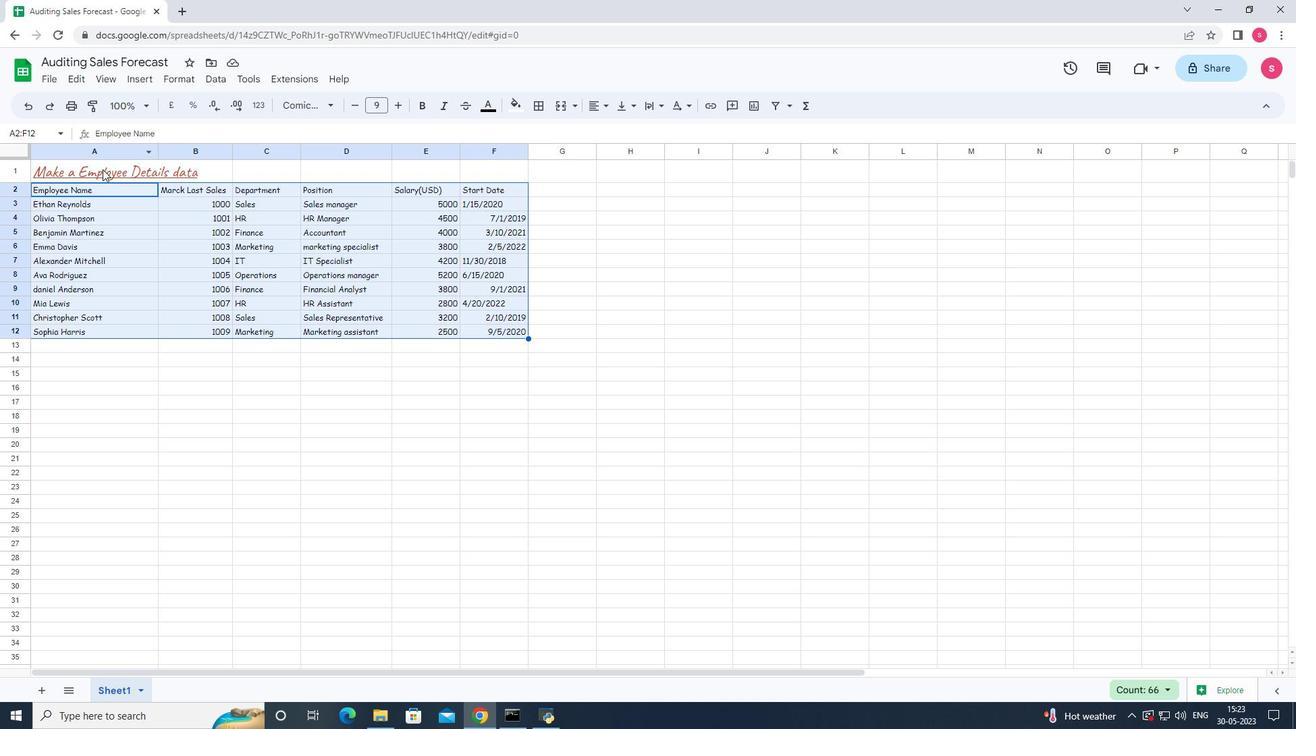 
Action: Mouse moved to (564, 106)
Screenshot: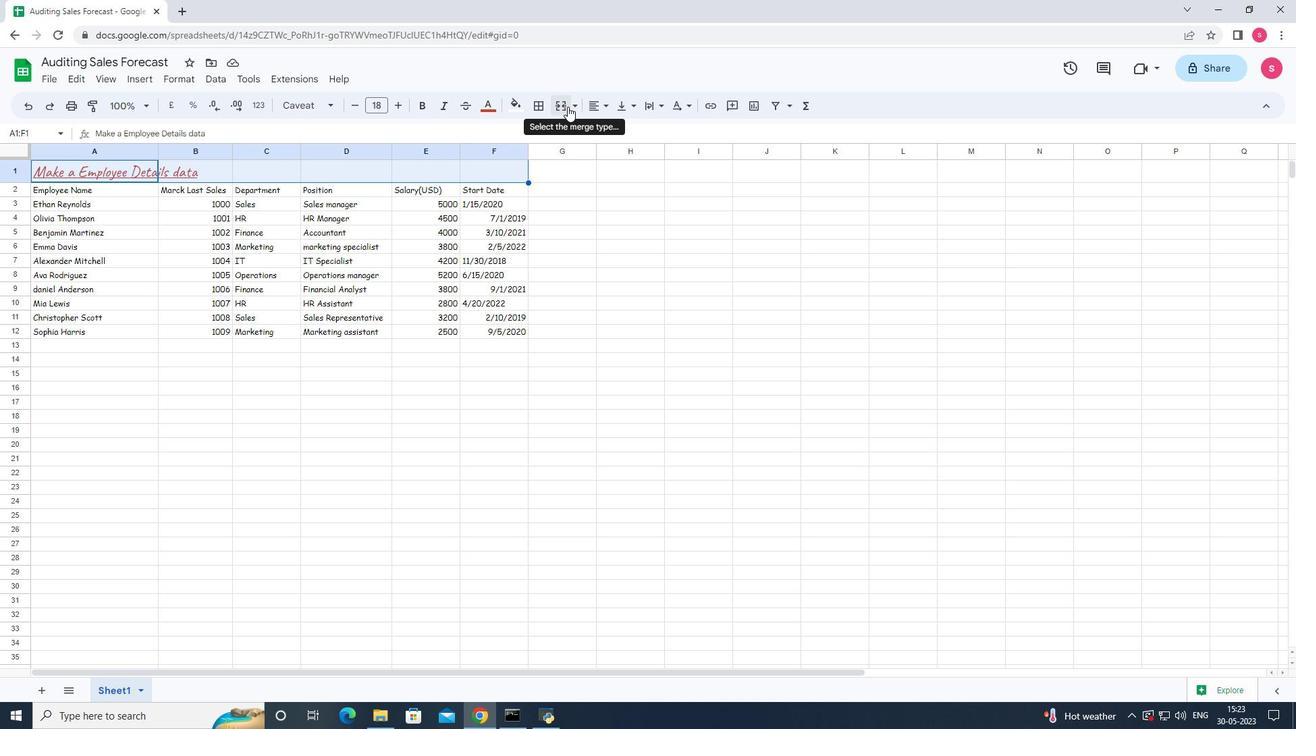 
Action: Mouse pressed left at (564, 106)
Screenshot: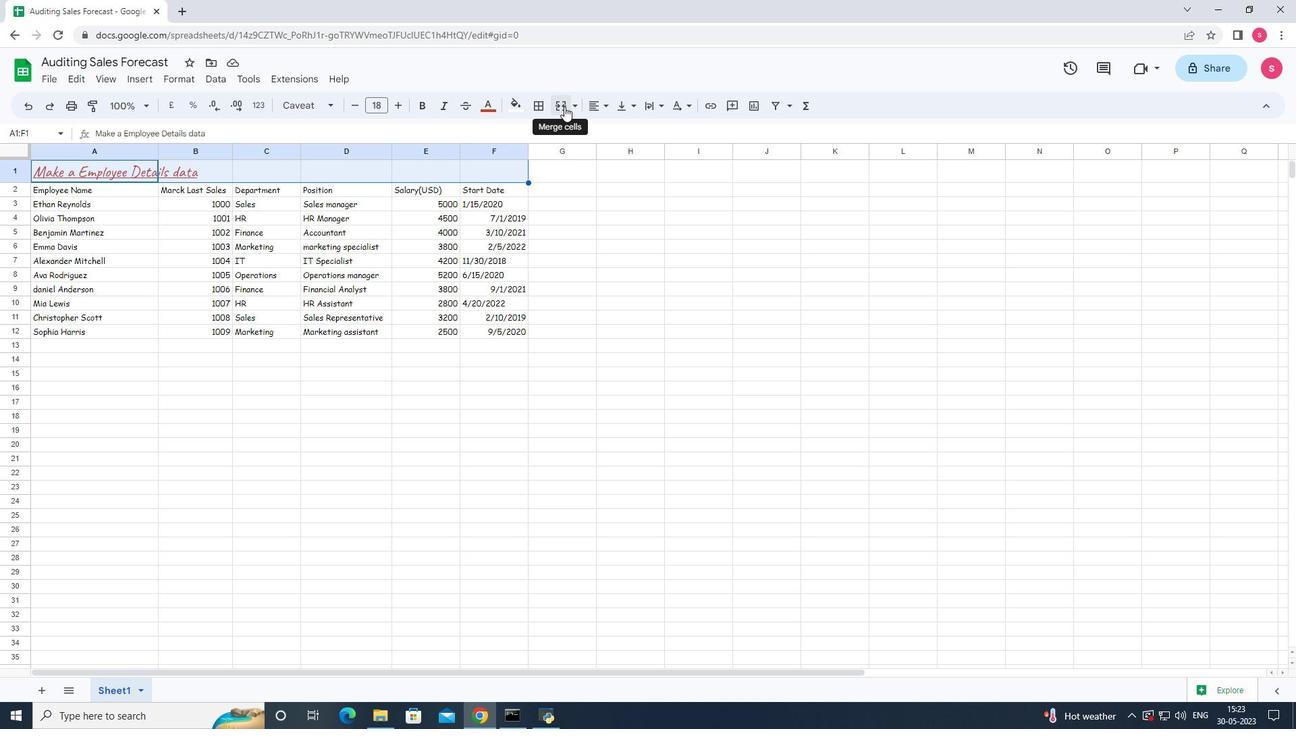 
Action: Mouse moved to (279, 171)
Screenshot: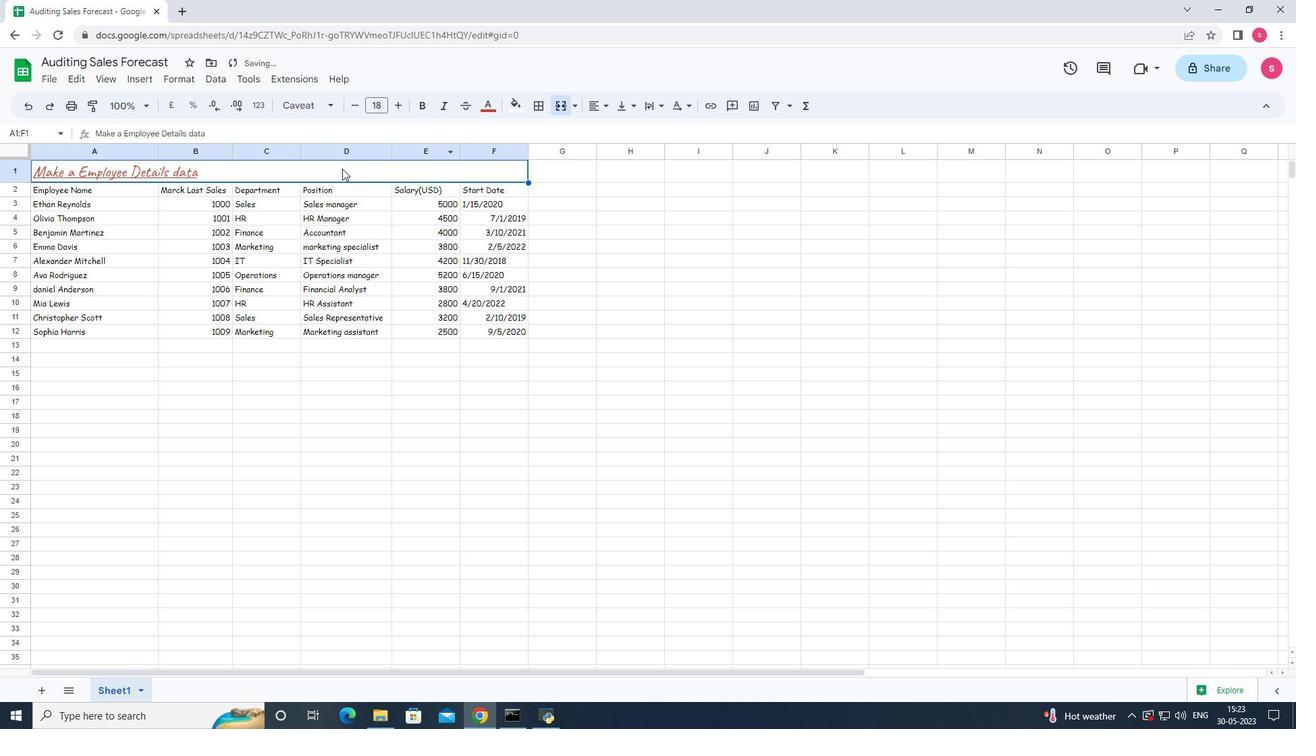 
Action: Mouse pressed left at (279, 171)
Screenshot: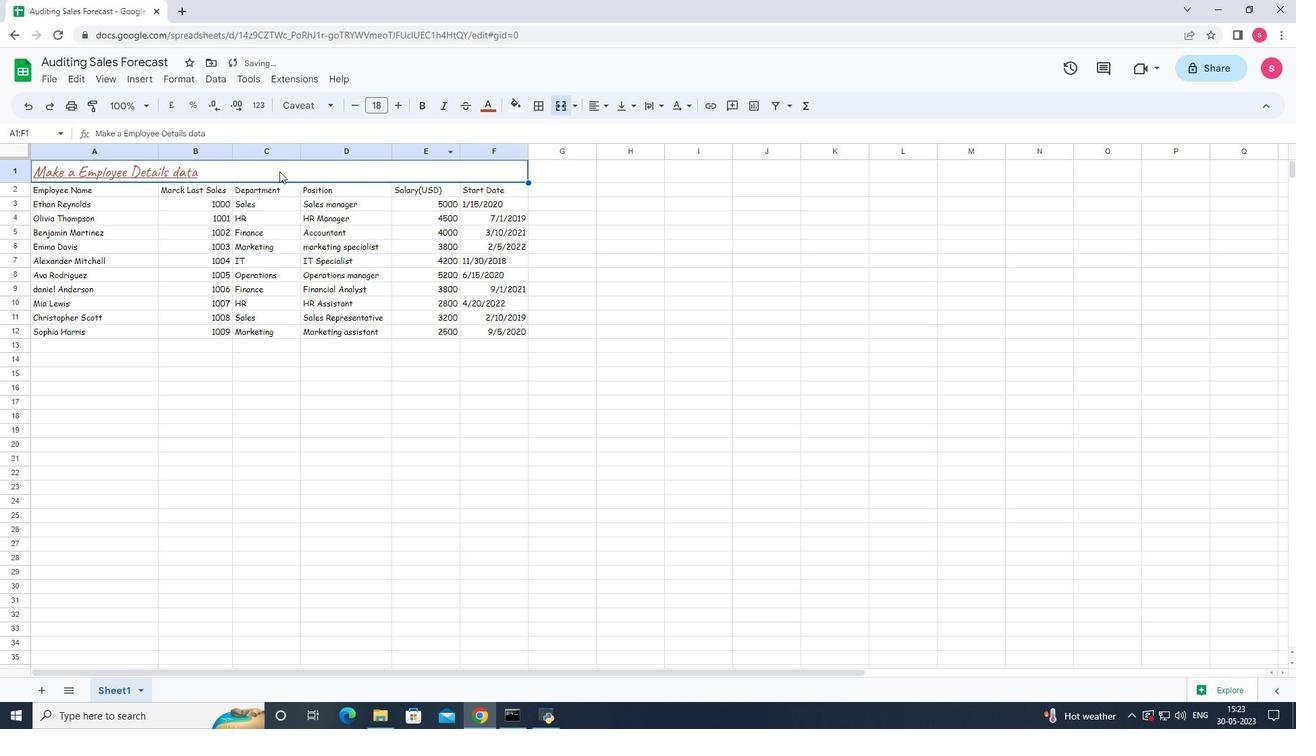 
Action: Mouse moved to (609, 105)
Screenshot: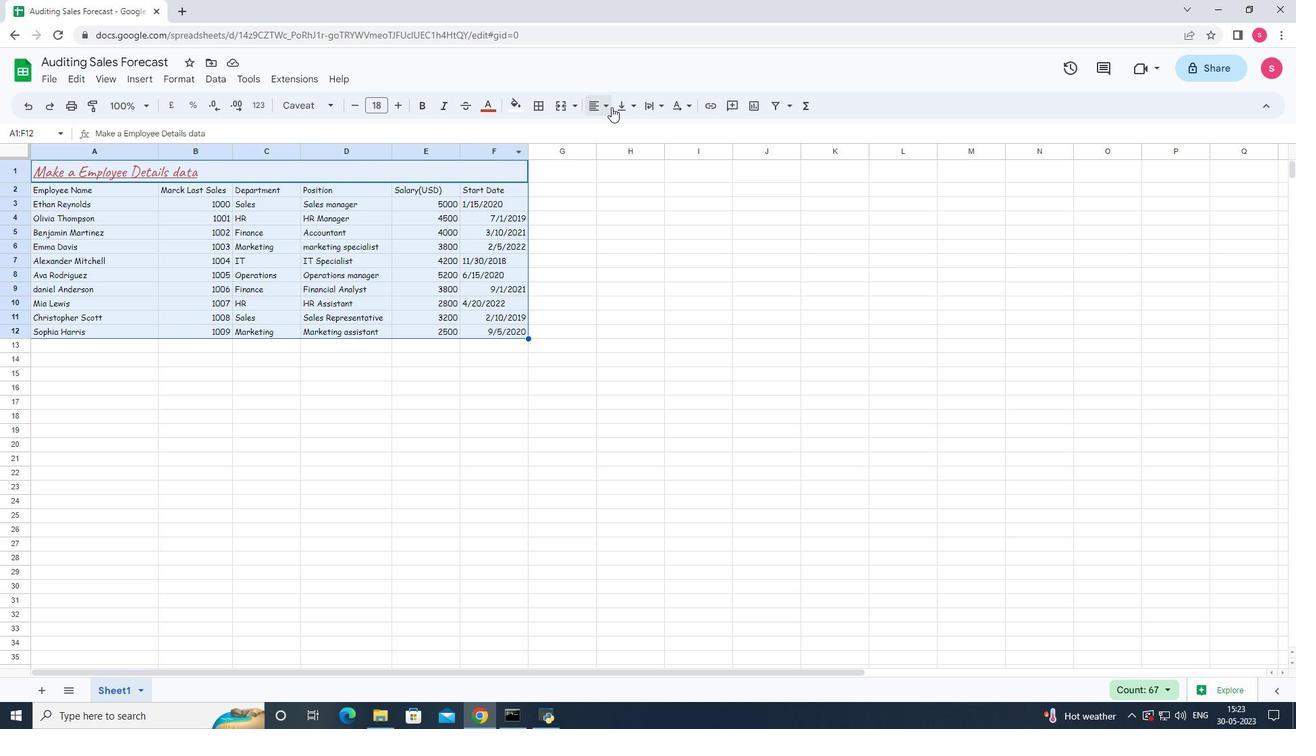 
Action: Mouse pressed left at (609, 105)
Screenshot: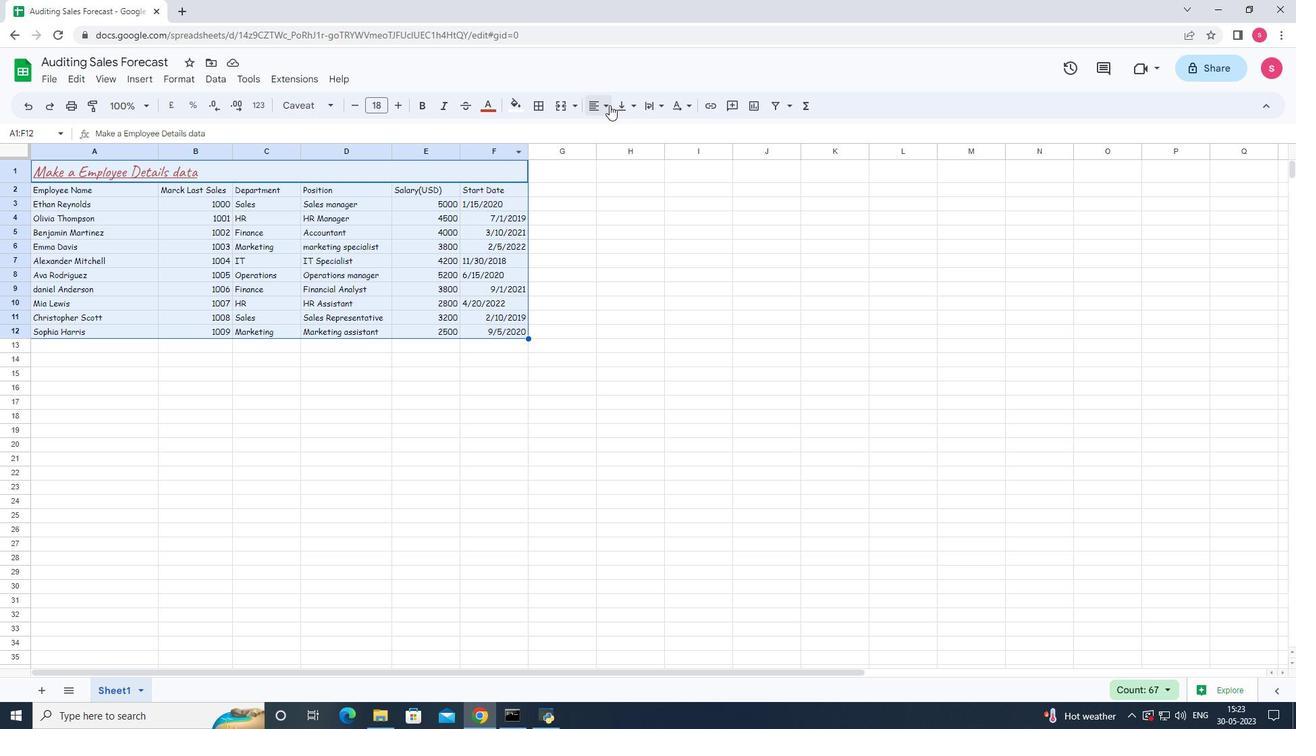 
Action: Mouse moved to (619, 130)
Screenshot: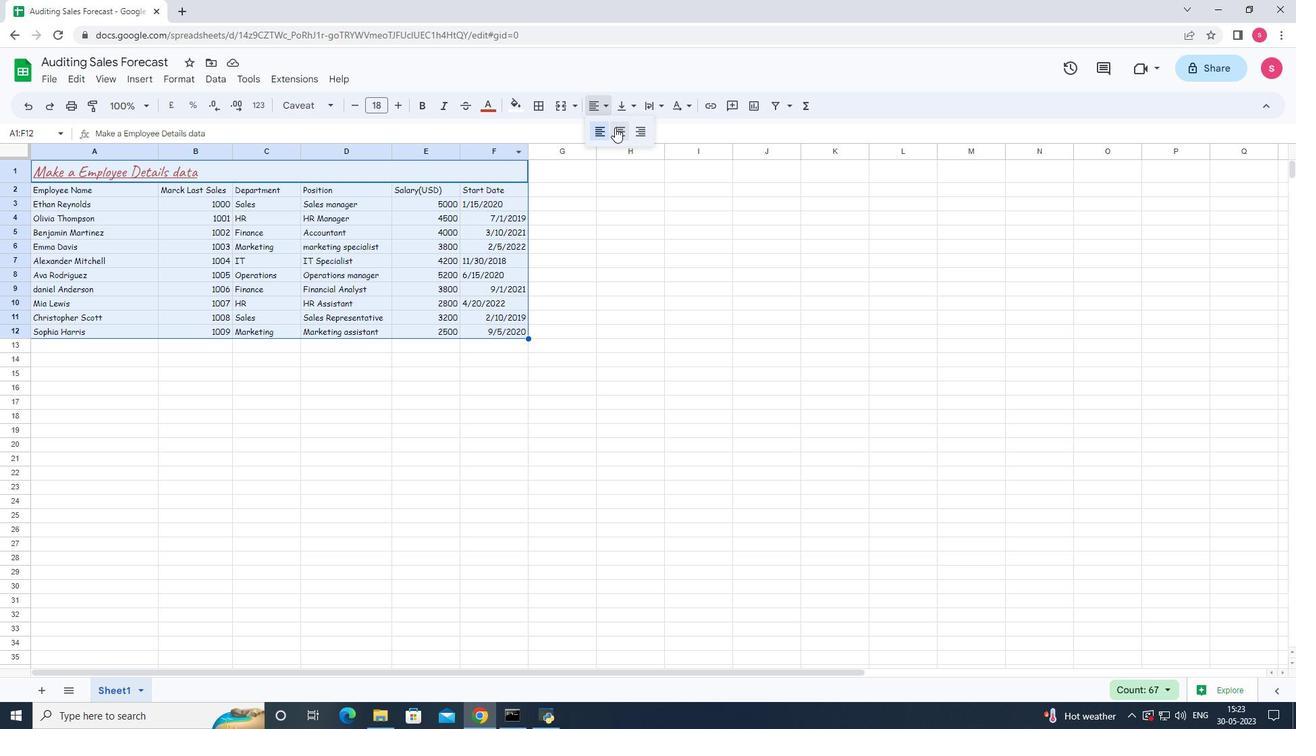 
Action: Mouse pressed left at (619, 130)
Screenshot: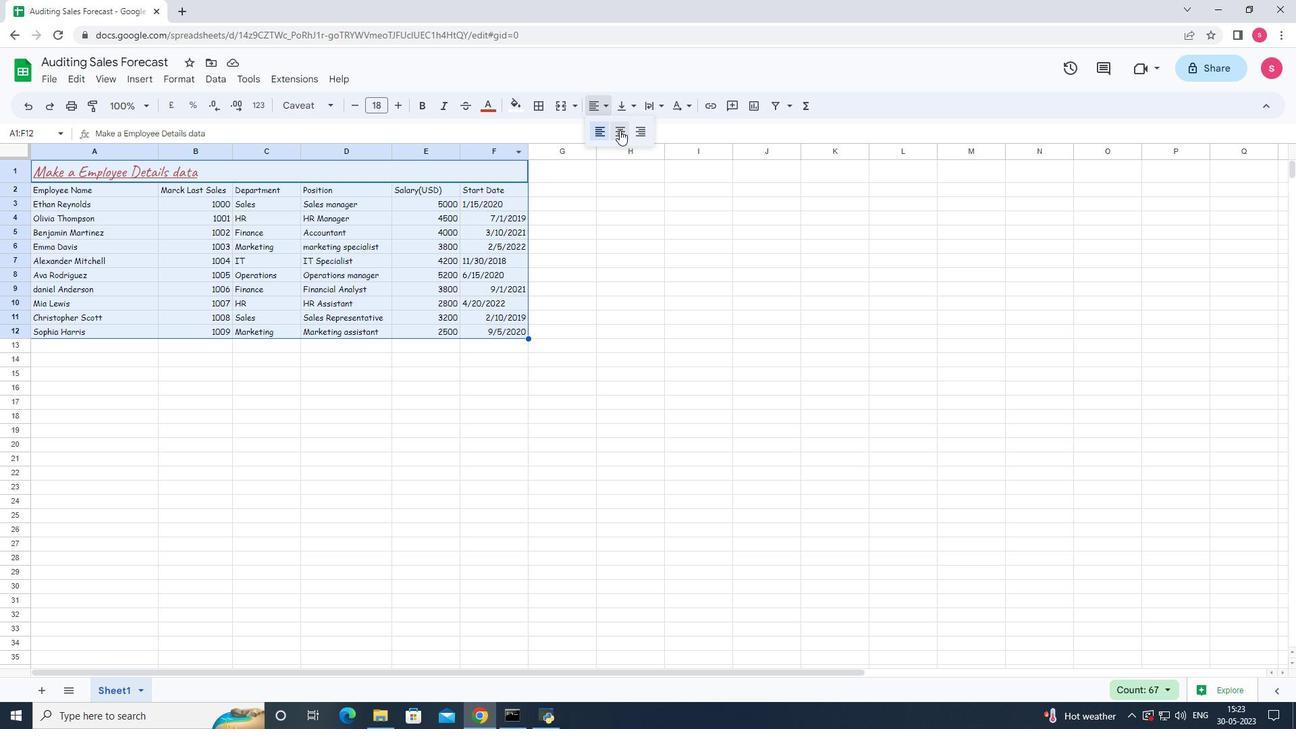 
Action: Mouse moved to (382, 388)
Screenshot: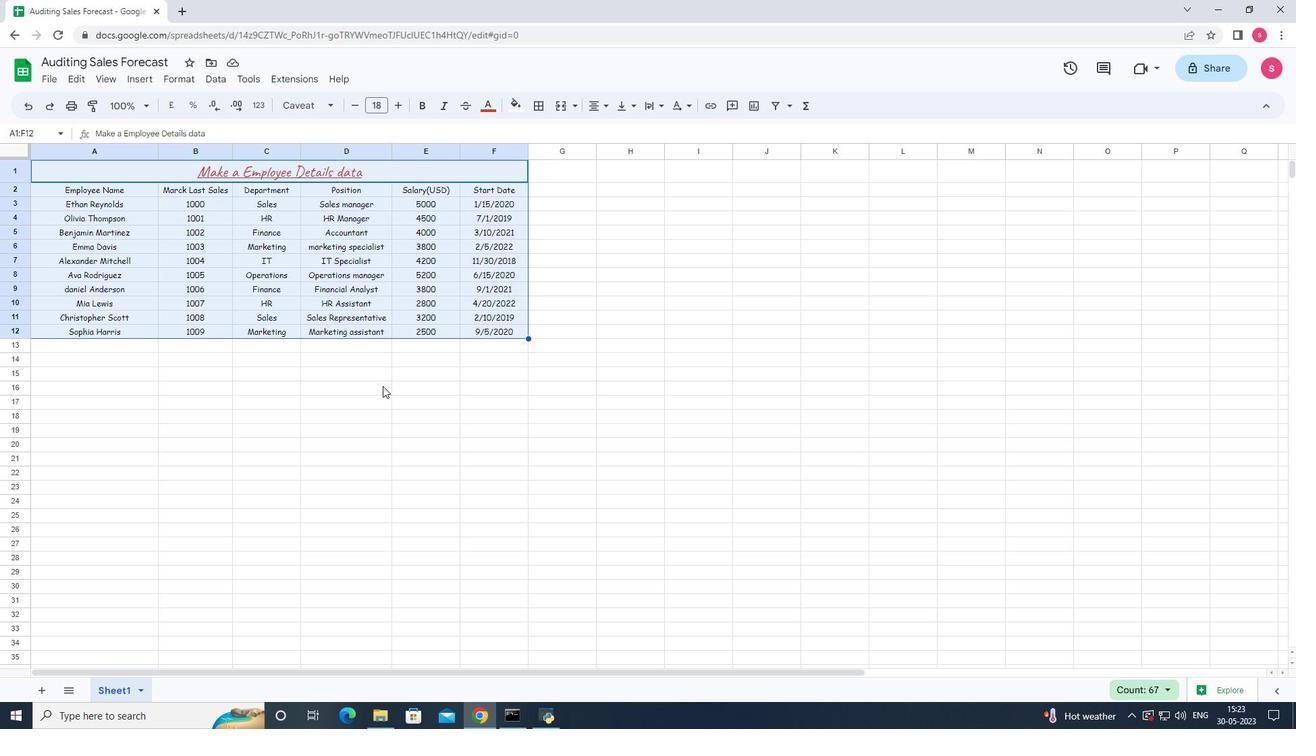 
Action: Mouse pressed left at (382, 388)
Screenshot: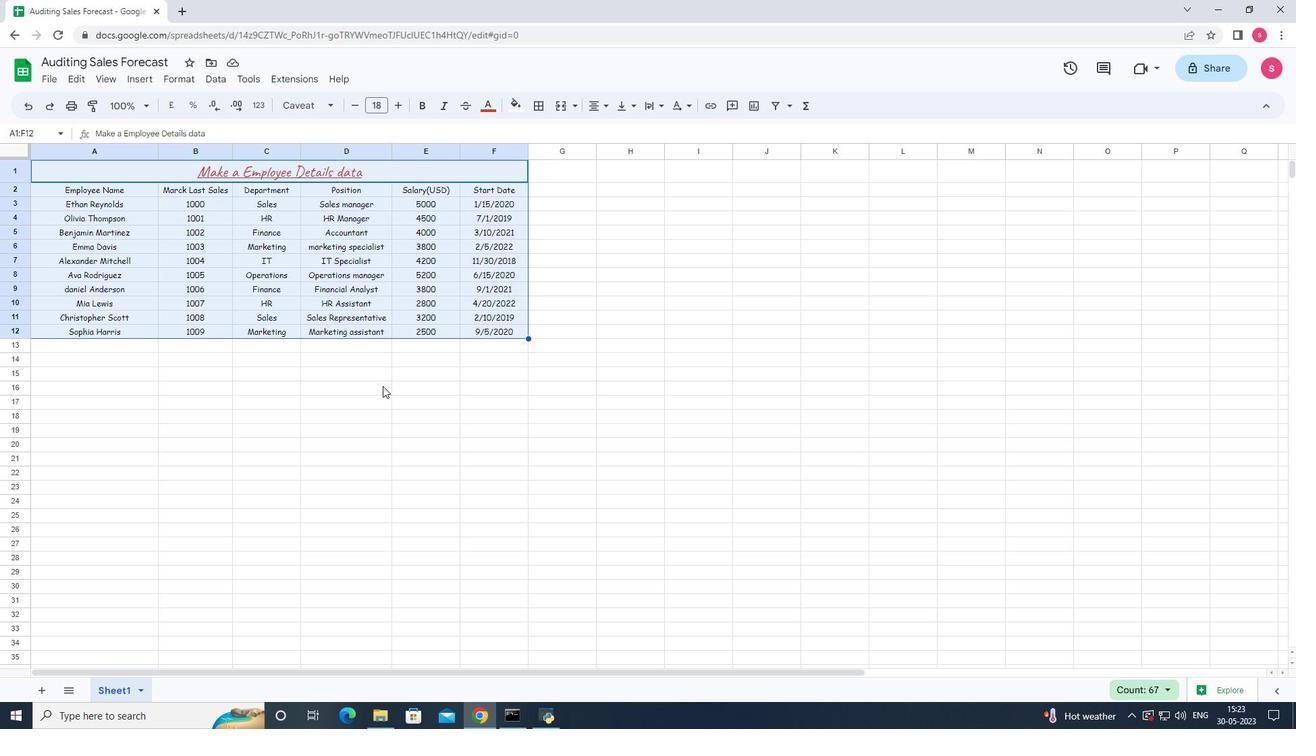 
Action: Mouse moved to (602, 355)
Screenshot: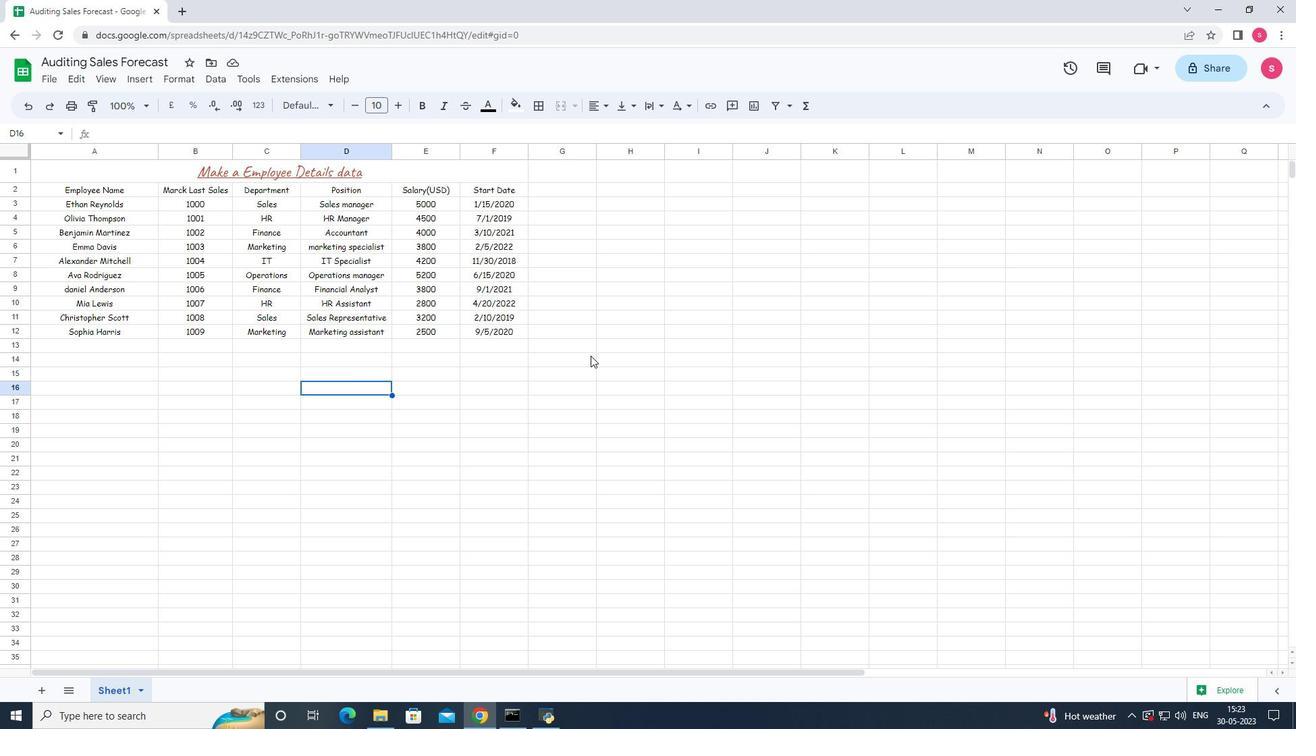 
Action: Mouse pressed left at (602, 355)
Screenshot: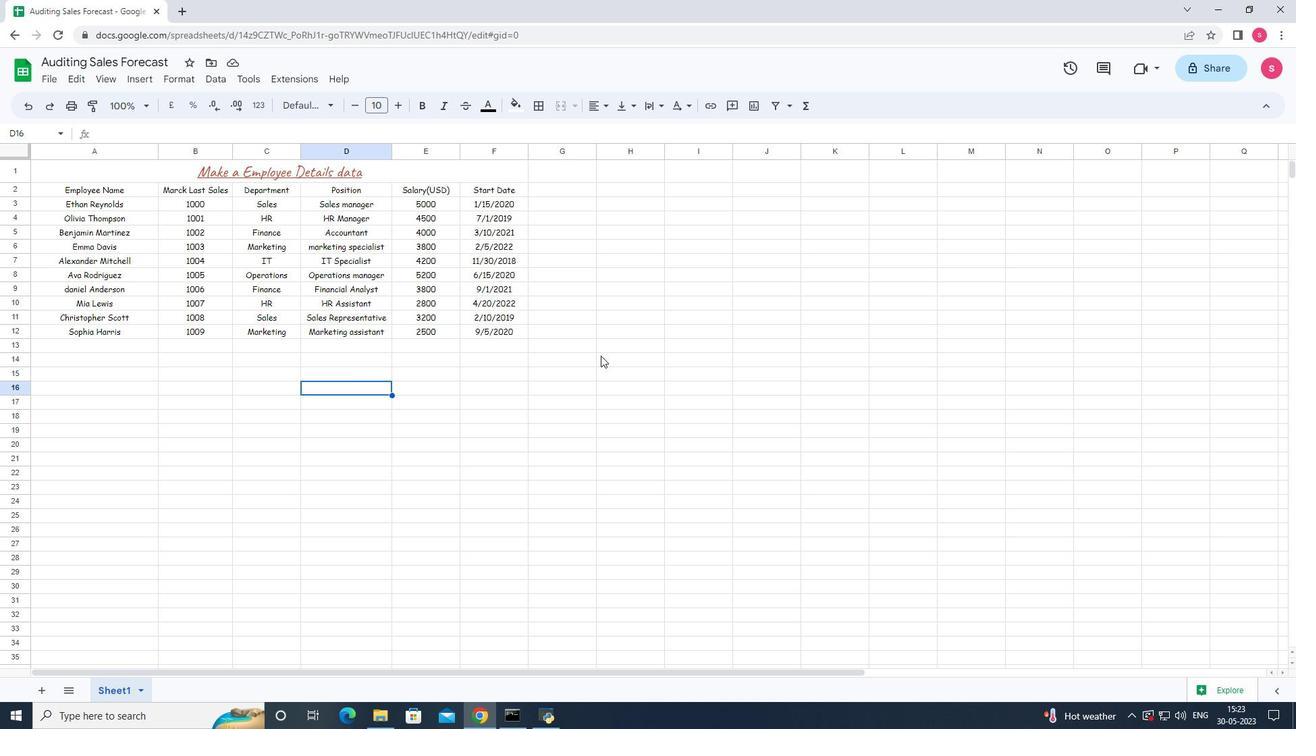 
Action: Mouse moved to (602, 355)
Screenshot: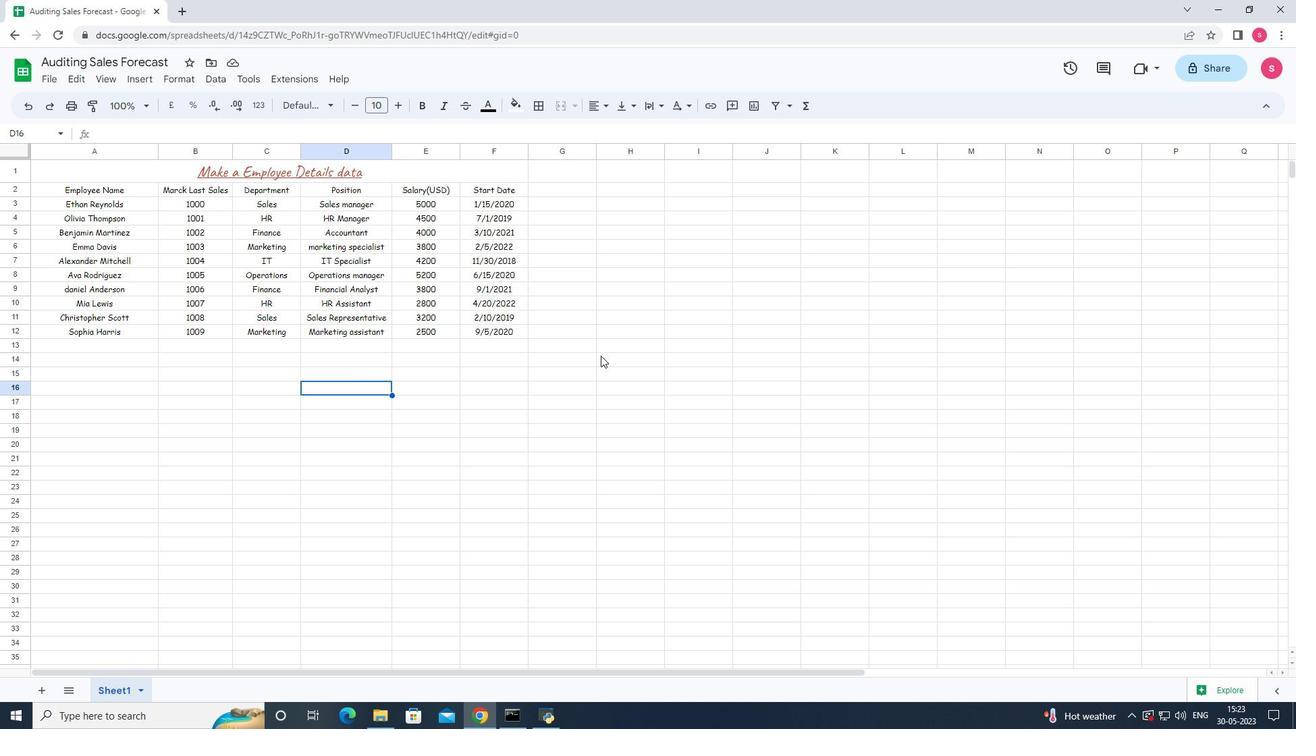 
Action: Key pressed ctrl+S
Screenshot: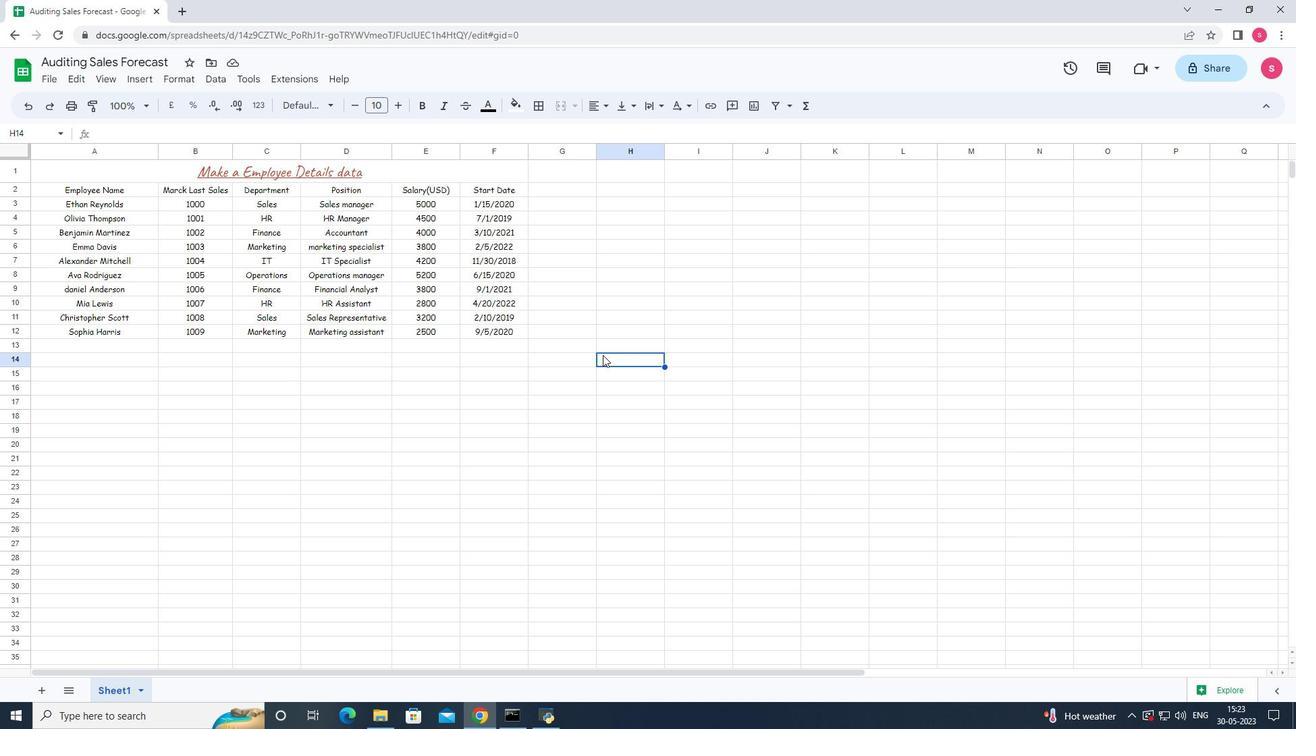 
Action: Mouse moved to (98, 298)
Screenshot: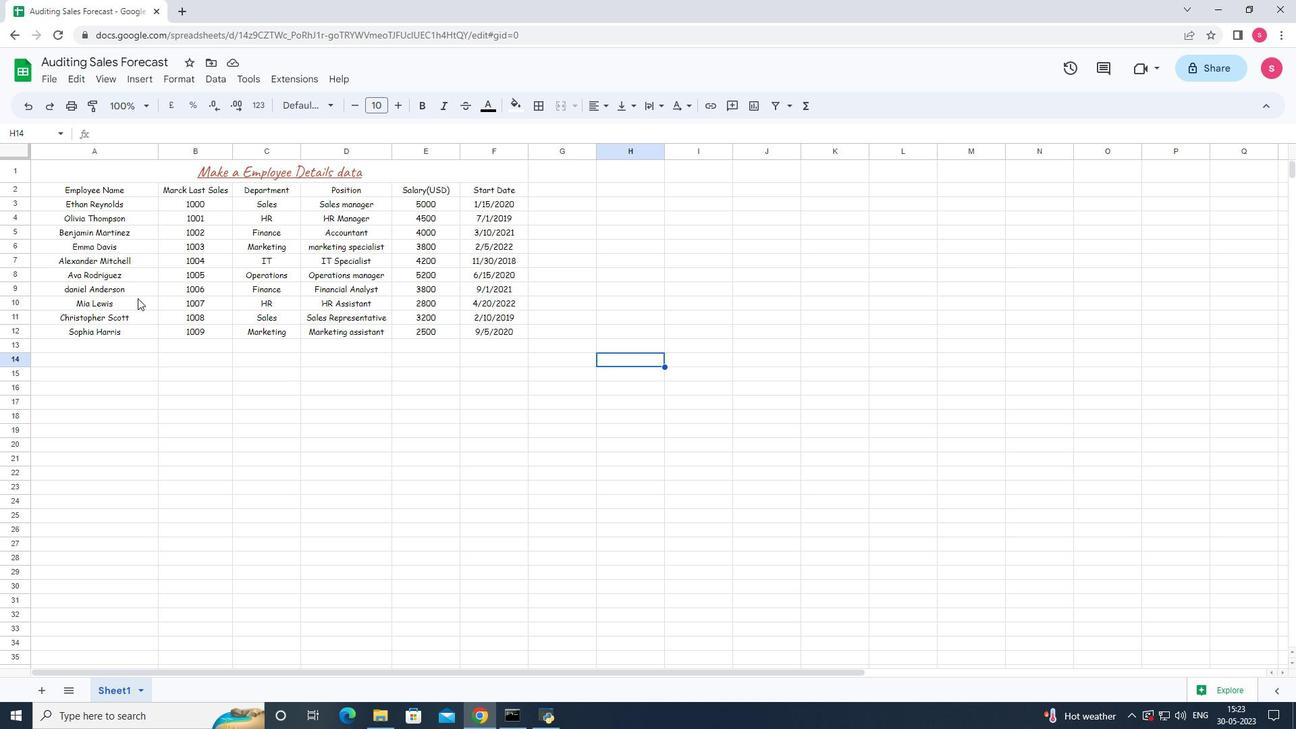 
